 Task: Play online Dominion games in medium mode.
Action: Mouse moved to (272, 232)
Screenshot: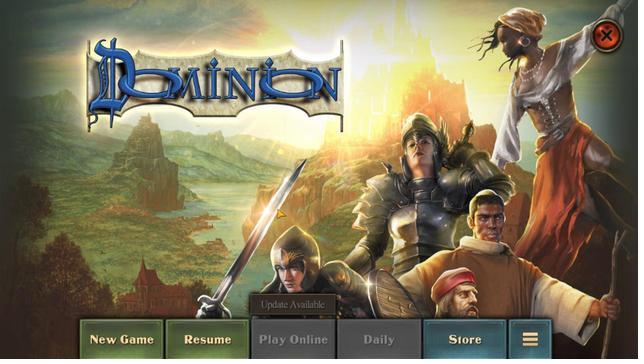 
Action: Mouse pressed left at (272, 232)
Screenshot: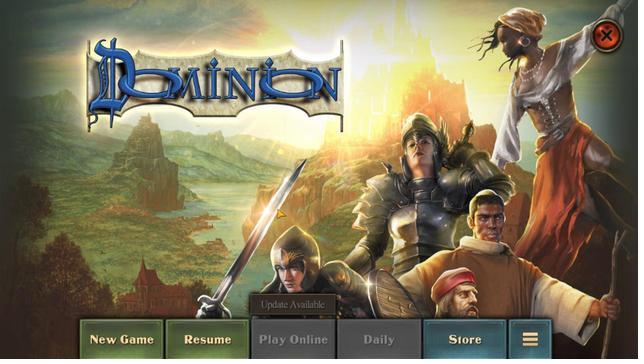 
Action: Mouse moved to (261, 165)
Screenshot: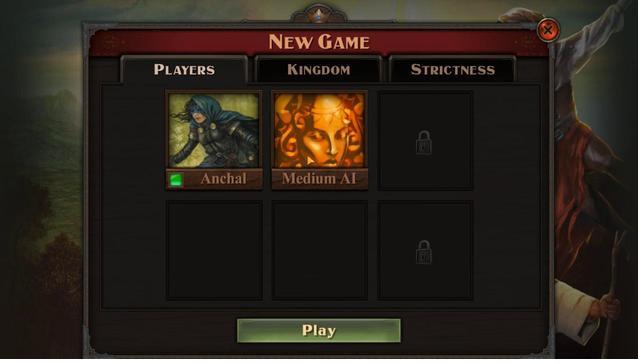 
Action: Mouse pressed left at (261, 165)
Screenshot: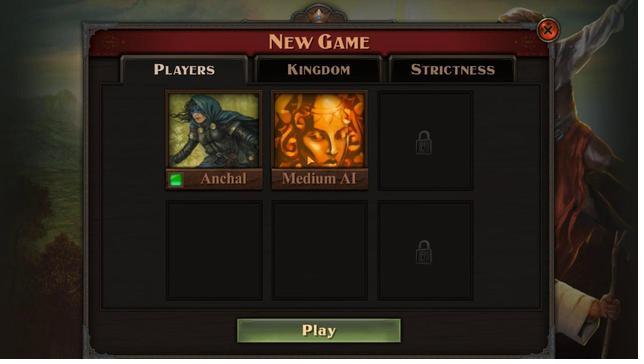 
Action: Mouse moved to (266, 199)
Screenshot: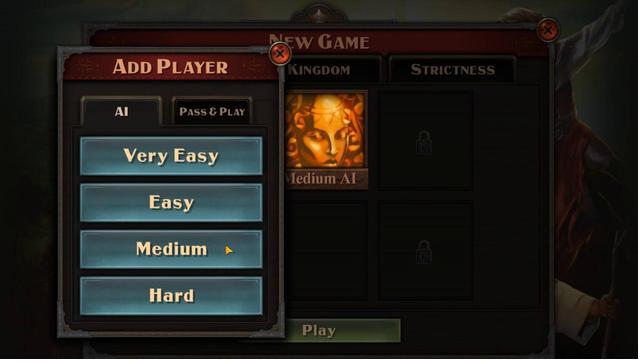 
Action: Mouse pressed left at (266, 199)
Screenshot: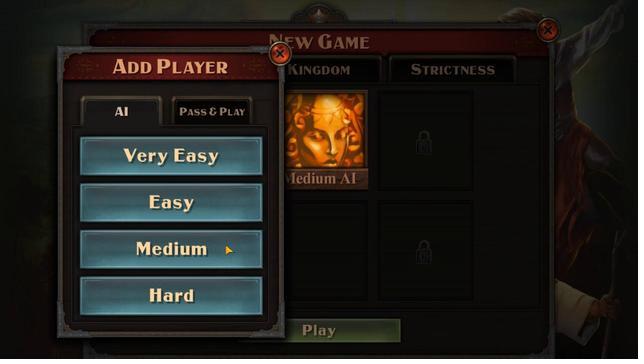 
Action: Mouse moved to (262, 228)
Screenshot: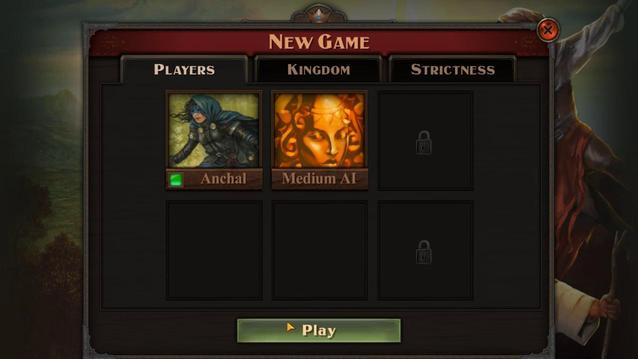 
Action: Mouse pressed left at (262, 228)
Screenshot: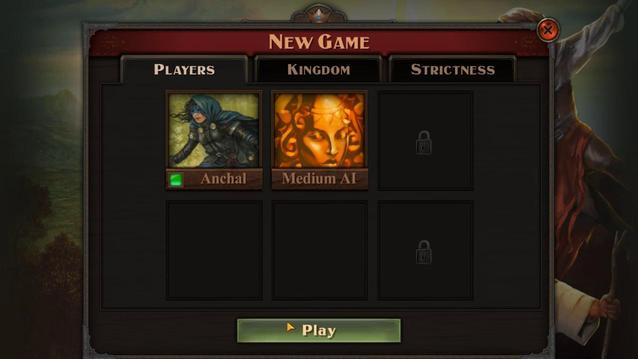 
Action: Mouse moved to (262, 220)
Screenshot: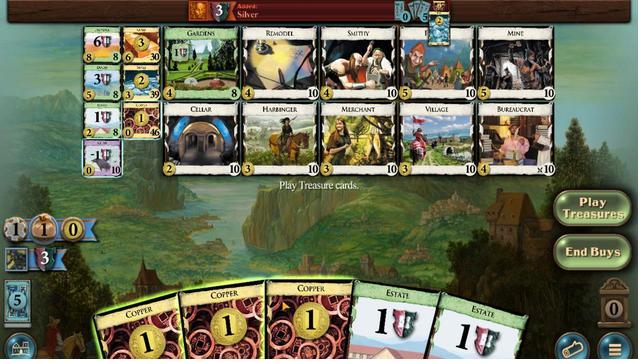 
Action: Mouse pressed left at (262, 220)
Screenshot: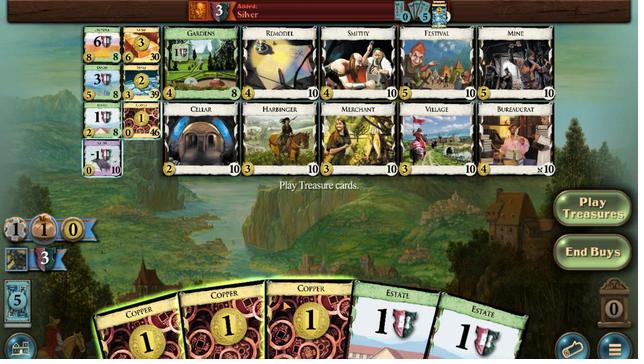 
Action: Mouse moved to (264, 228)
Screenshot: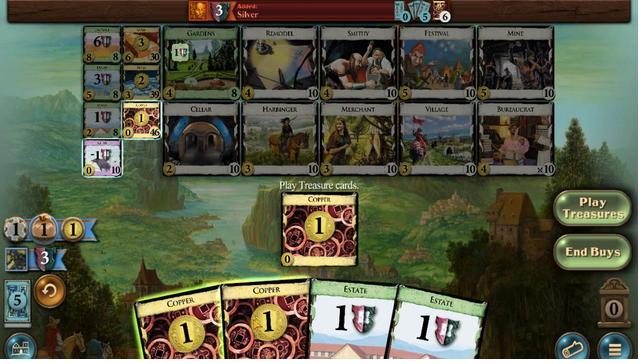 
Action: Mouse pressed left at (264, 228)
Screenshot: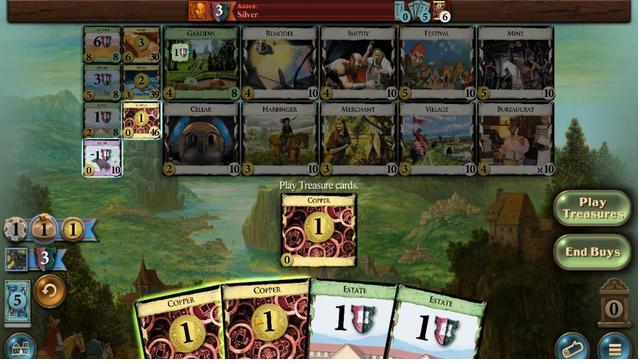 
Action: Mouse moved to (266, 223)
Screenshot: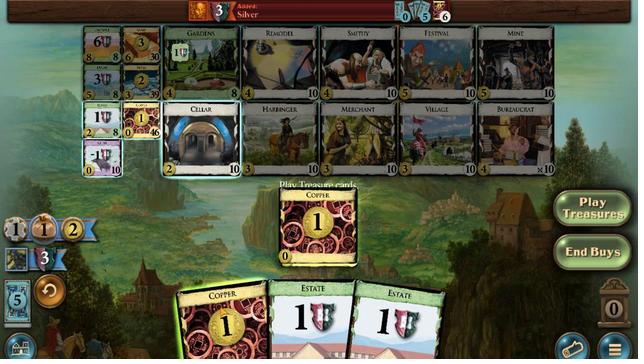 
Action: Mouse pressed left at (266, 223)
Screenshot: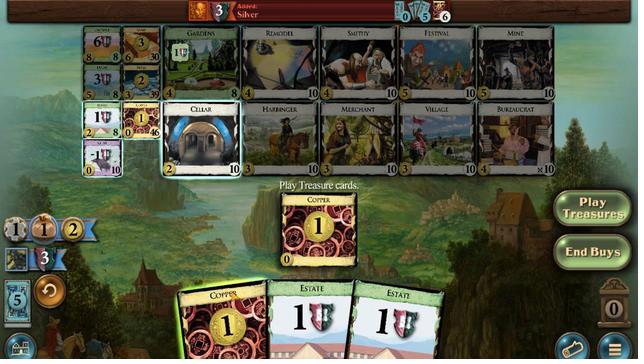 
Action: Mouse moved to (263, 152)
Screenshot: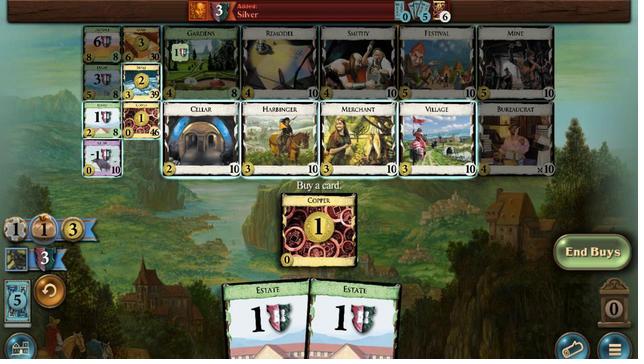 
Action: Mouse pressed left at (263, 152)
Screenshot: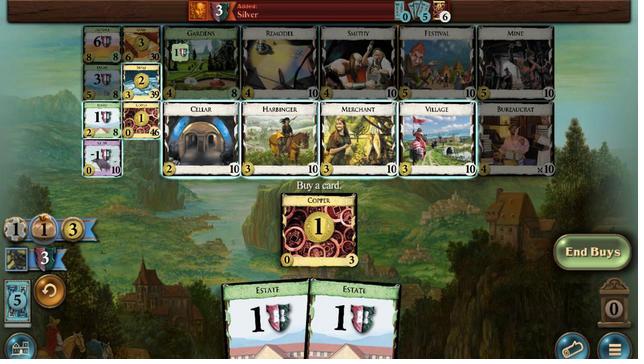 
Action: Mouse moved to (261, 230)
Screenshot: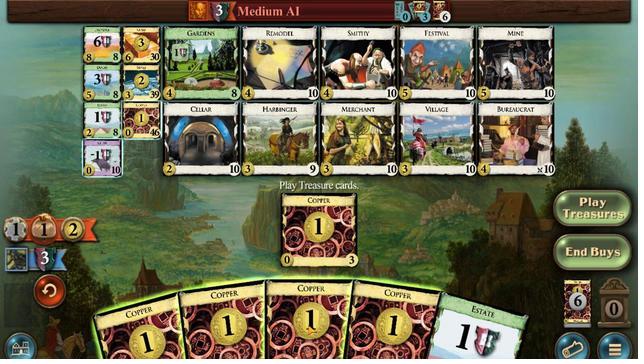 
Action: Mouse pressed left at (261, 230)
Screenshot: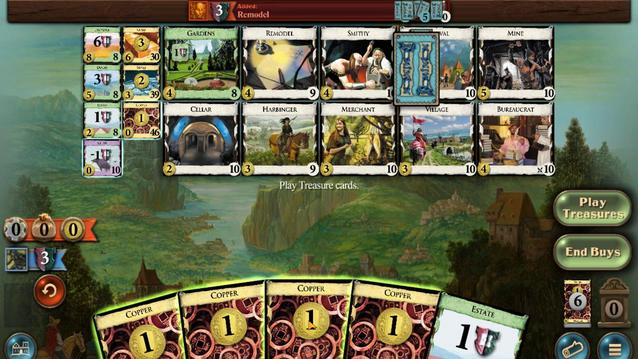 
Action: Mouse moved to (258, 236)
Screenshot: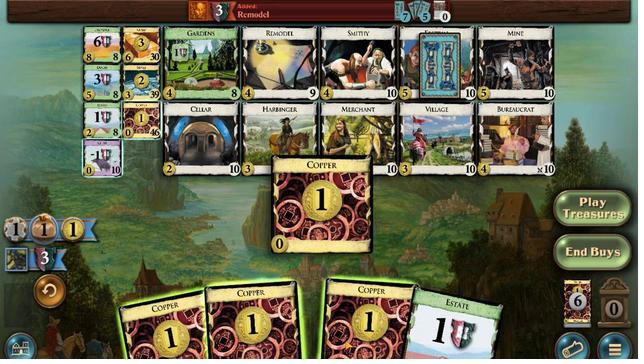
Action: Mouse pressed left at (258, 236)
Screenshot: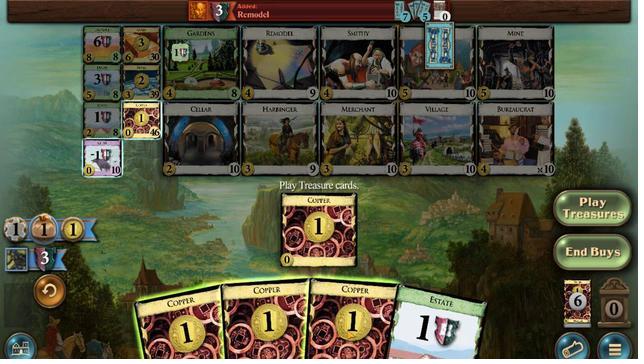 
Action: Mouse moved to (261, 230)
Screenshot: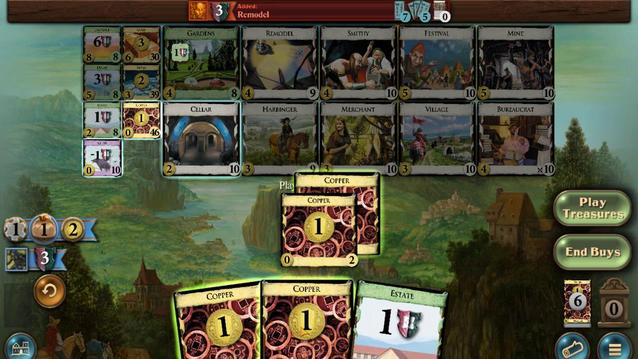 
Action: Mouse pressed left at (261, 230)
Screenshot: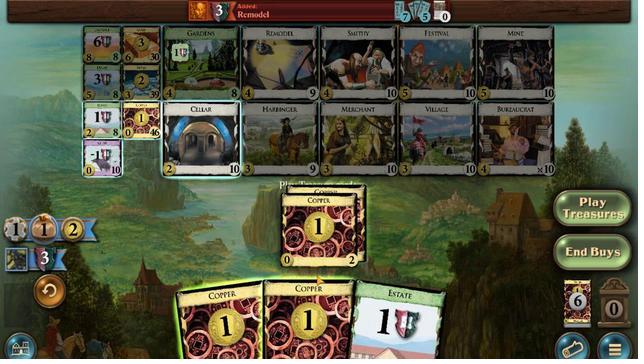 
Action: Mouse moved to (258, 152)
Screenshot: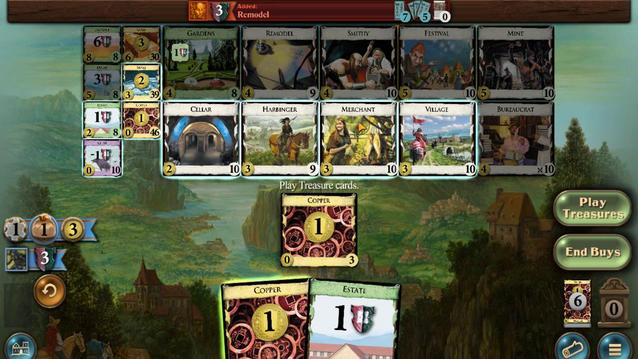 
Action: Mouse pressed left at (258, 152)
Screenshot: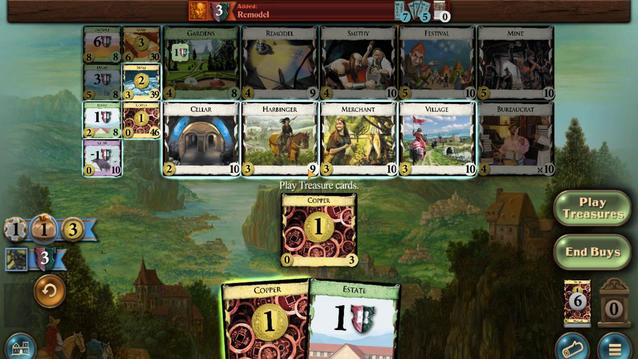 
Action: Mouse moved to (272, 238)
Screenshot: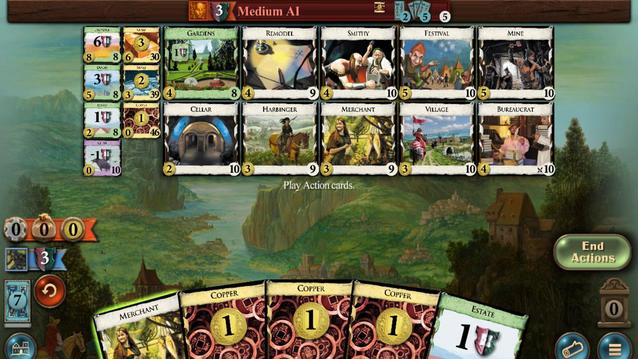 
Action: Mouse pressed left at (272, 238)
Screenshot: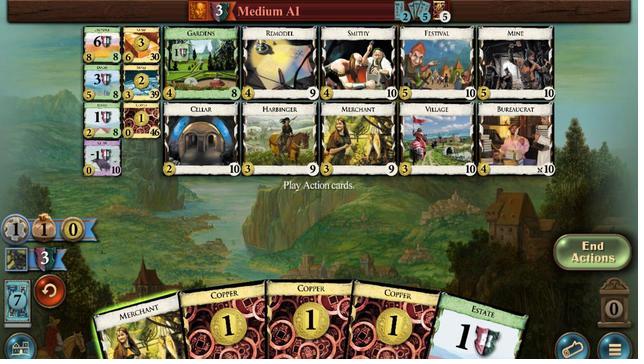 
Action: Mouse moved to (267, 234)
Screenshot: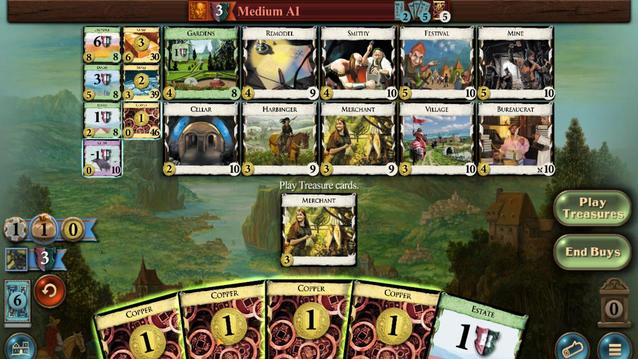 
Action: Mouse pressed left at (267, 234)
Screenshot: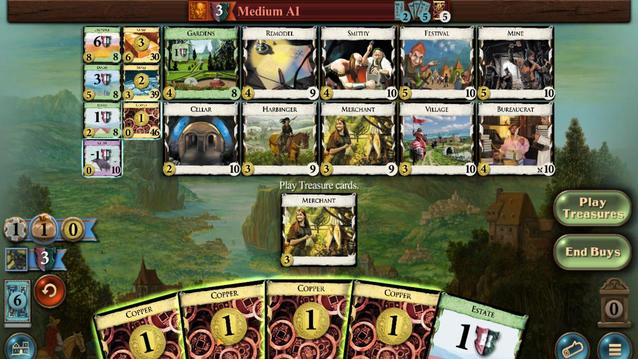 
Action: Mouse moved to (264, 226)
Screenshot: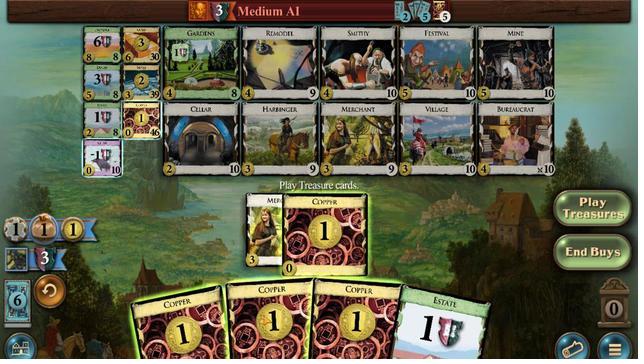 
Action: Mouse pressed left at (264, 226)
Screenshot: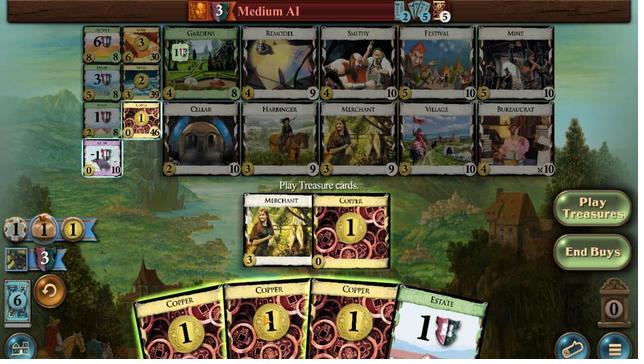 
Action: Mouse moved to (268, 234)
Screenshot: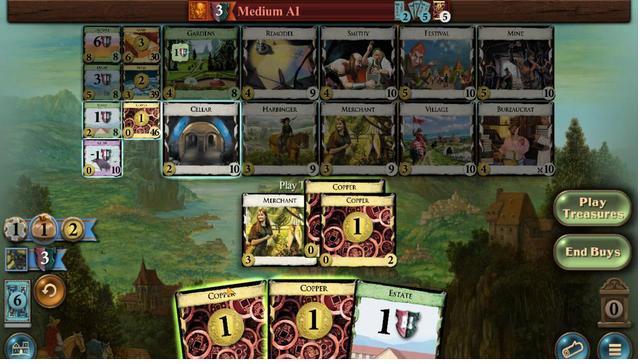 
Action: Mouse pressed left at (268, 234)
Screenshot: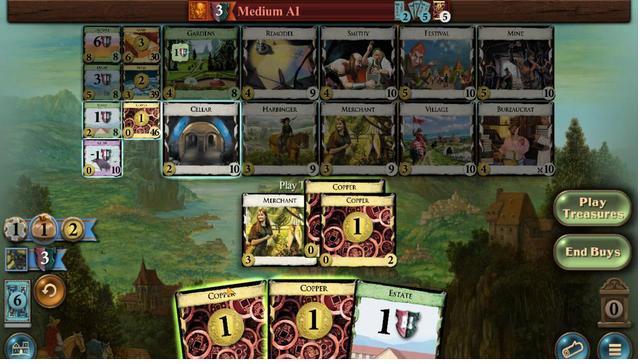 
Action: Mouse moved to (272, 135)
Screenshot: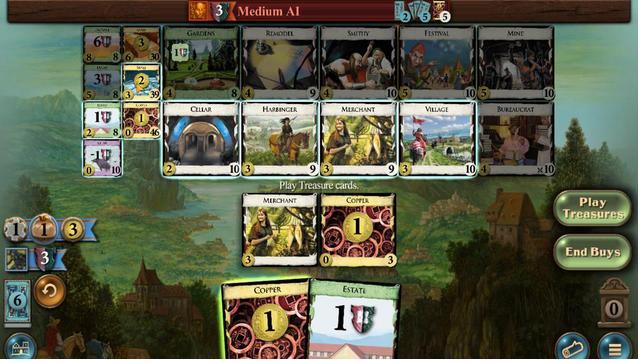 
Action: Mouse pressed left at (272, 135)
Screenshot: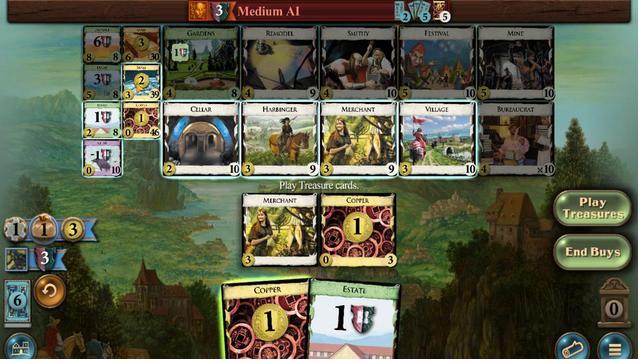 
Action: Mouse moved to (271, 139)
Screenshot: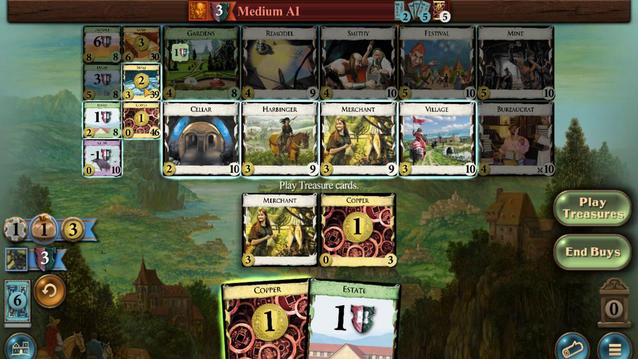 
Action: Mouse pressed left at (271, 139)
Screenshot: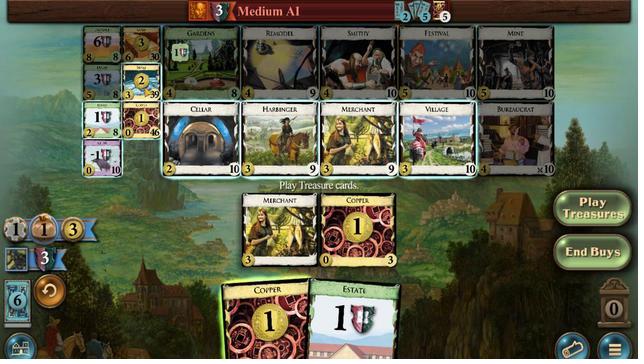
Action: Mouse moved to (273, 236)
Screenshot: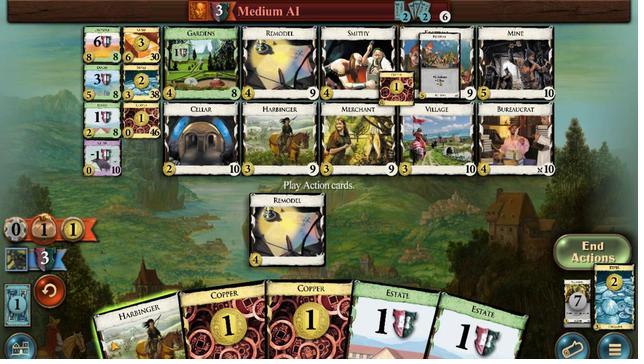 
Action: Mouse pressed left at (273, 236)
Screenshot: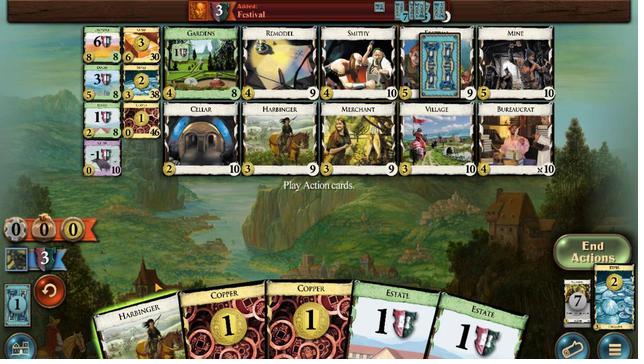 
Action: Mouse moved to (253, 139)
Screenshot: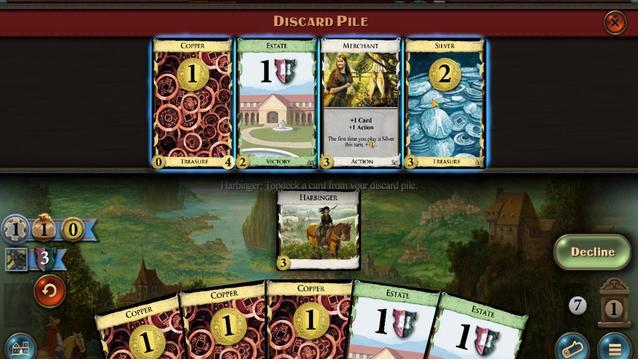 
Action: Mouse pressed left at (253, 139)
Screenshot: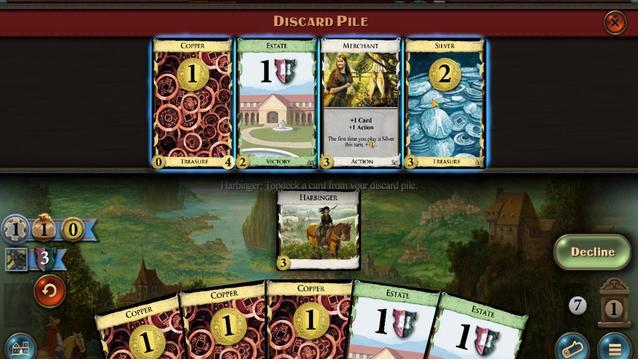 
Action: Mouse moved to (263, 238)
Screenshot: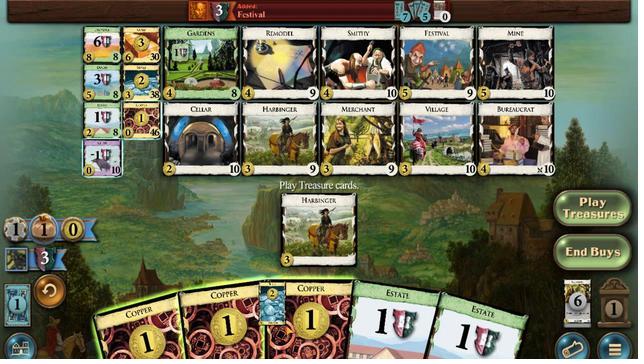 
Action: Mouse pressed left at (263, 238)
Screenshot: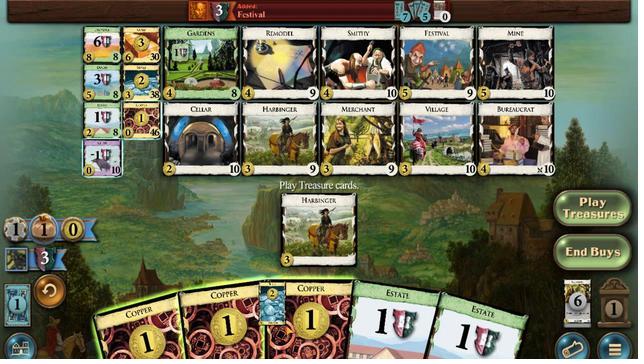 
Action: Mouse moved to (265, 231)
Screenshot: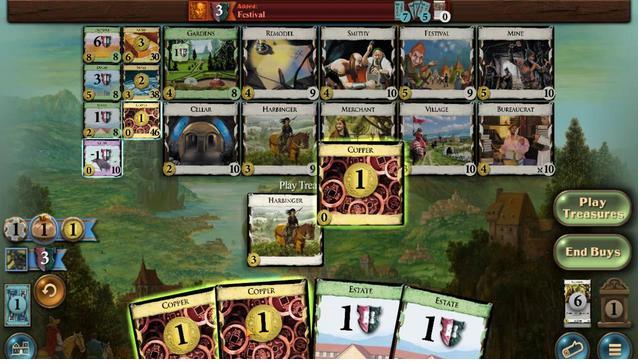 
Action: Mouse pressed left at (265, 231)
Screenshot: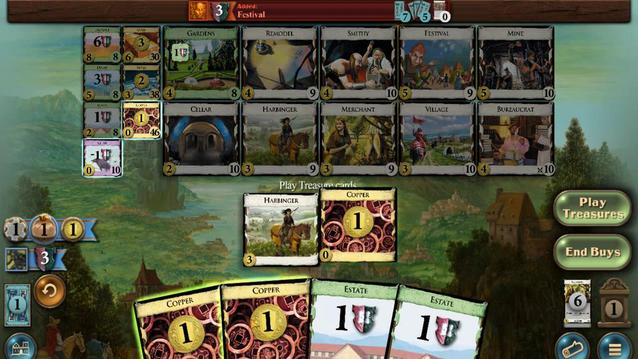 
Action: Mouse moved to (266, 236)
Screenshot: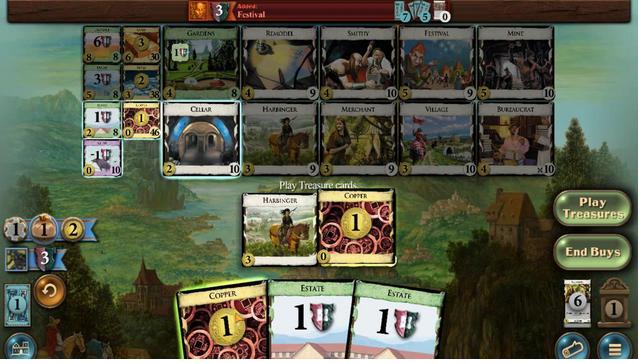 
Action: Mouse pressed left at (266, 236)
Screenshot: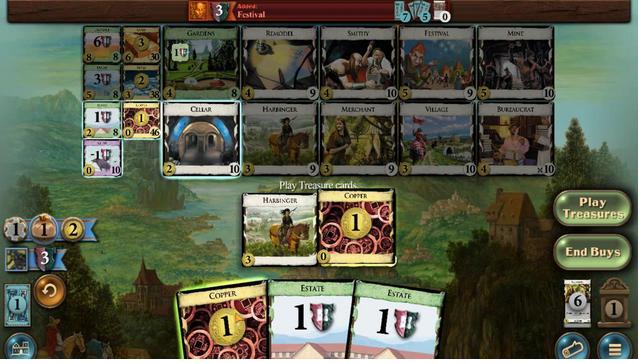 
Action: Mouse moved to (262, 156)
Screenshot: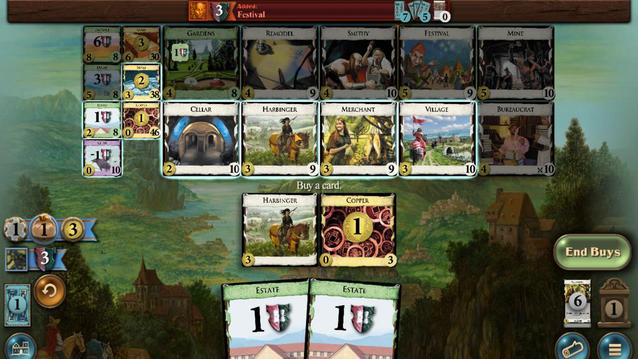 
Action: Mouse pressed left at (262, 156)
Screenshot: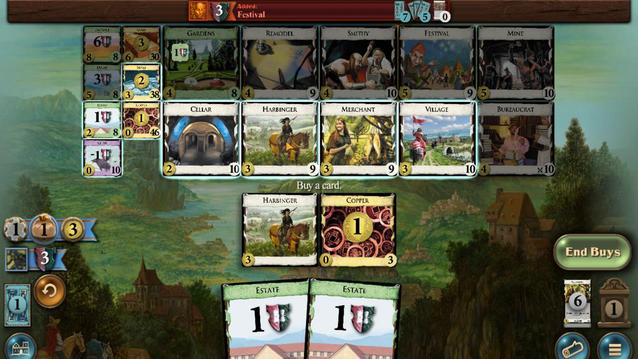 
Action: Mouse moved to (262, 230)
Screenshot: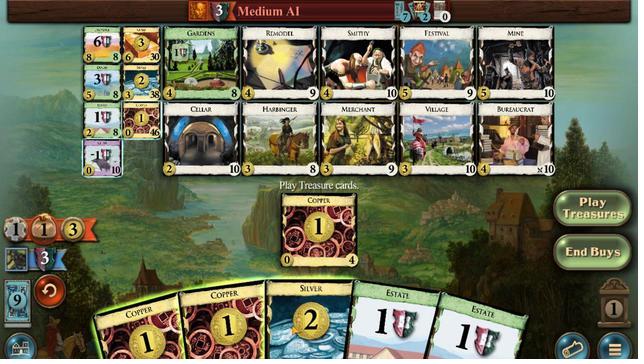 
Action: Mouse pressed left at (262, 230)
Screenshot: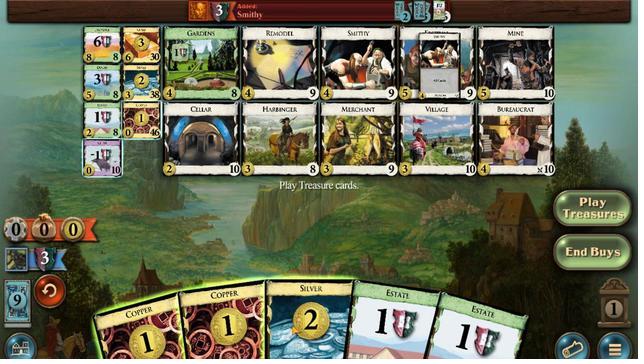 
Action: Mouse moved to (264, 233)
Screenshot: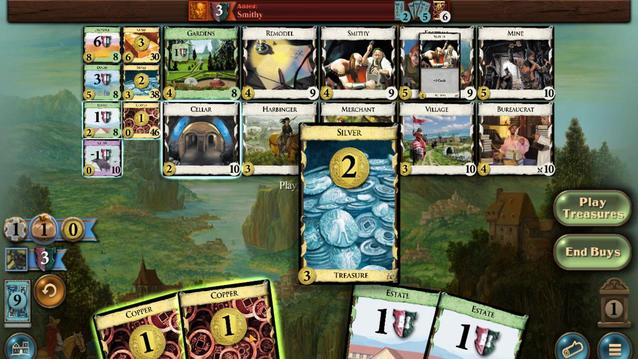 
Action: Mouse pressed left at (264, 233)
Screenshot: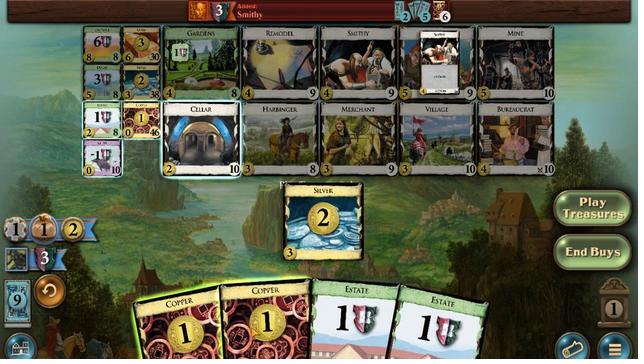 
Action: Mouse moved to (266, 230)
Screenshot: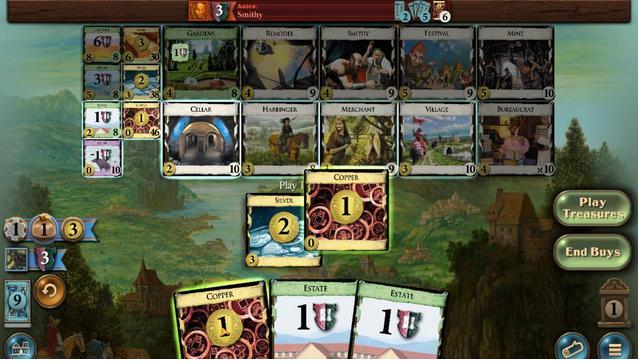 
Action: Mouse pressed left at (266, 230)
Screenshot: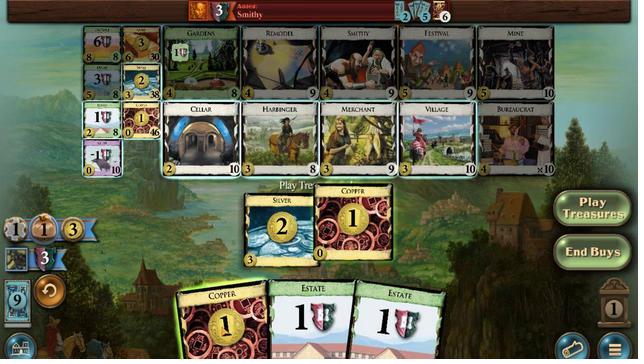 
Action: Mouse moved to (263, 128)
Screenshot: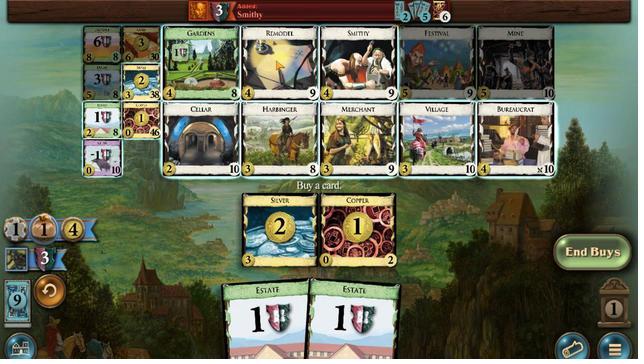 
Action: Mouse pressed left at (263, 128)
Screenshot: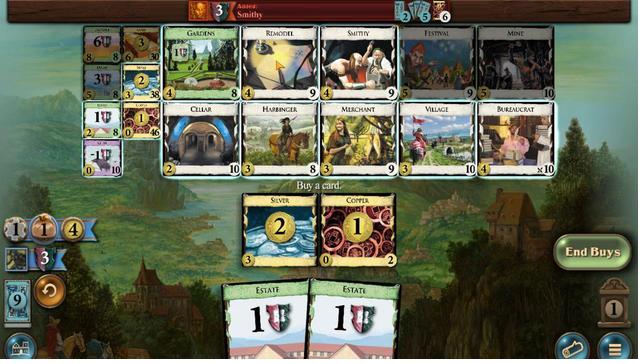 
Action: Mouse moved to (266, 237)
Screenshot: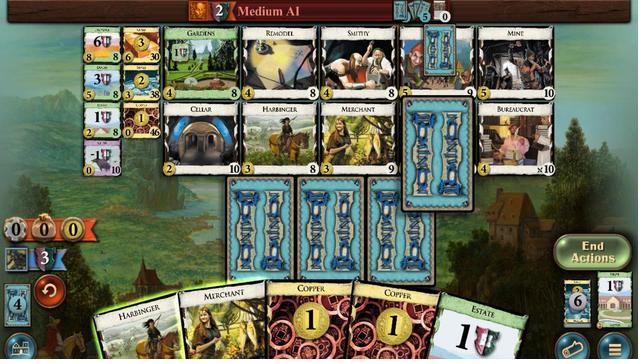 
Action: Mouse pressed left at (266, 237)
Screenshot: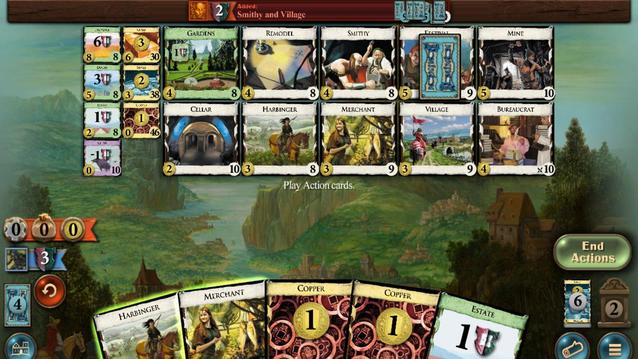 
Action: Mouse moved to (269, 234)
Screenshot: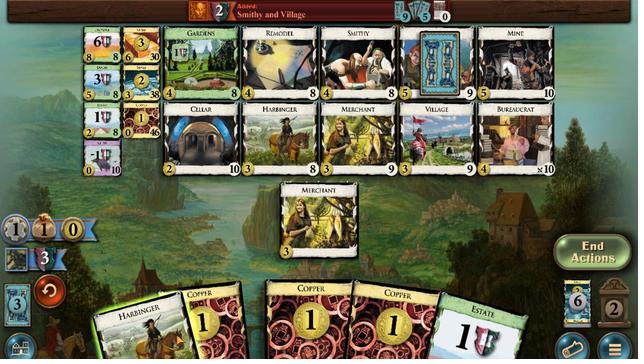 
Action: Mouse pressed left at (269, 234)
Screenshot: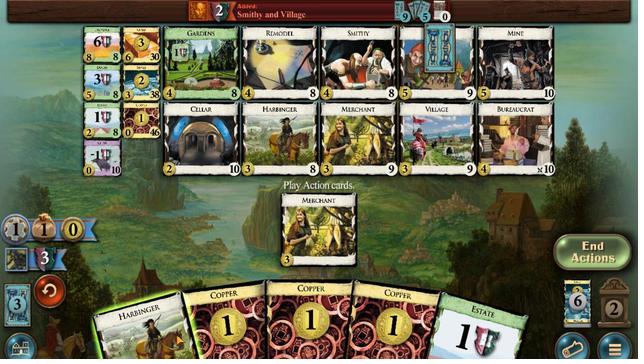 
Action: Mouse moved to (253, 139)
Screenshot: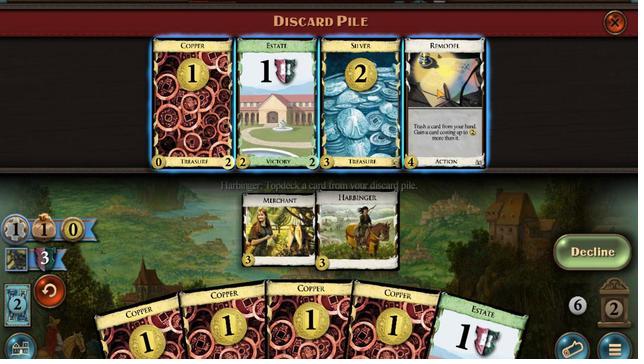 
Action: Mouse pressed left at (253, 139)
Screenshot: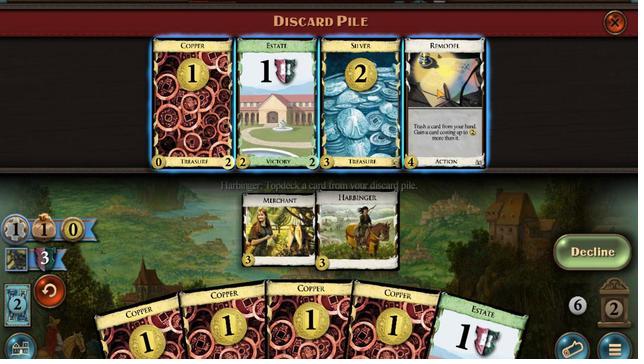 
Action: Mouse moved to (260, 238)
Screenshot: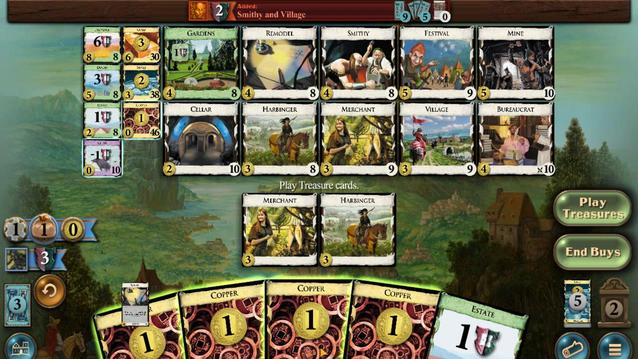 
Action: Mouse pressed left at (260, 238)
Screenshot: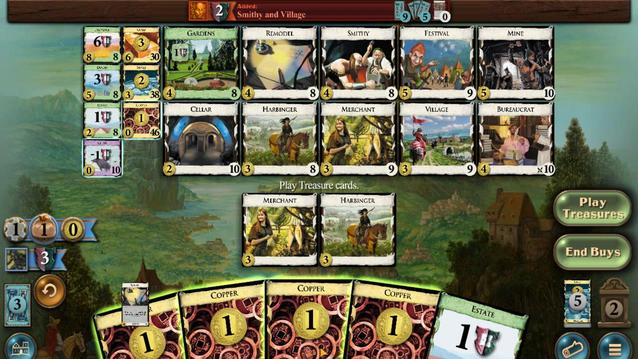 
Action: Mouse moved to (258, 230)
Screenshot: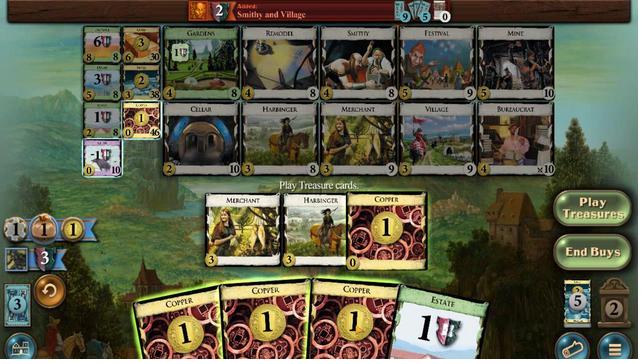 
Action: Mouse pressed left at (258, 230)
Screenshot: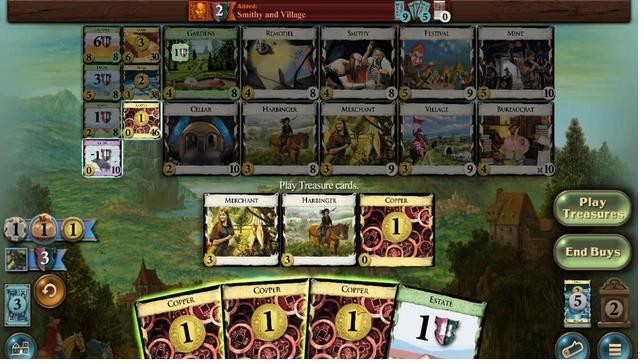 
Action: Mouse moved to (261, 230)
Screenshot: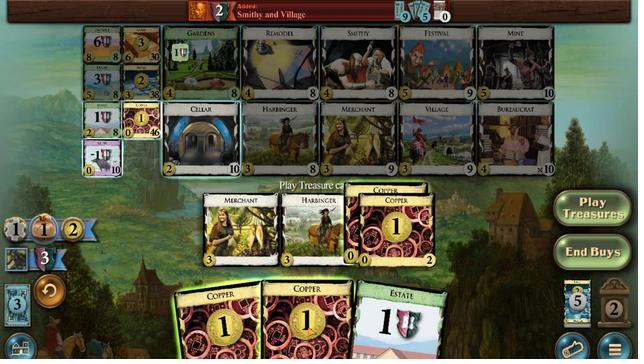 
Action: Mouse pressed left at (261, 230)
Screenshot: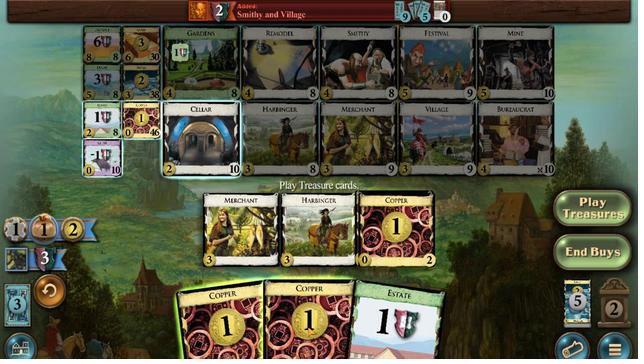 
Action: Mouse moved to (264, 230)
Screenshot: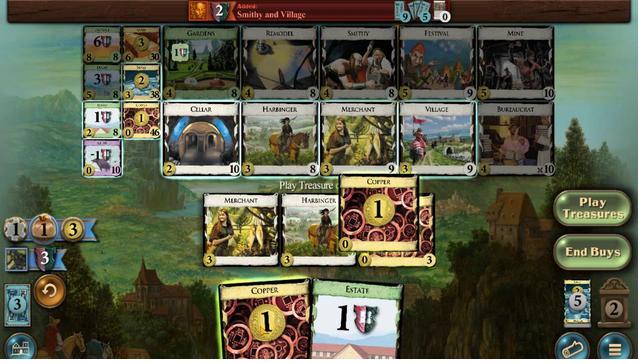 
Action: Mouse pressed left at (264, 230)
Screenshot: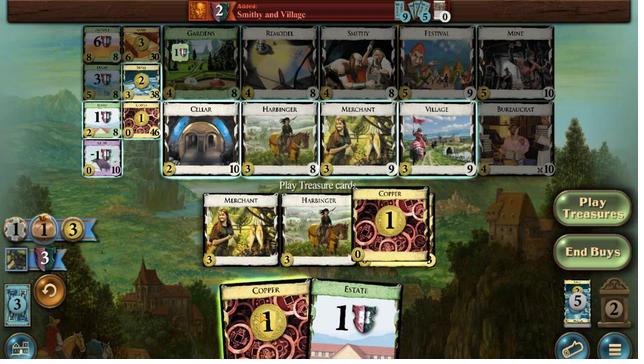 
Action: Mouse moved to (258, 124)
Screenshot: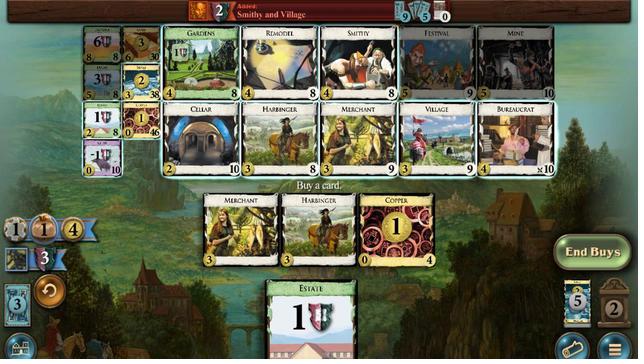 
Action: Mouse pressed left at (258, 124)
Screenshot: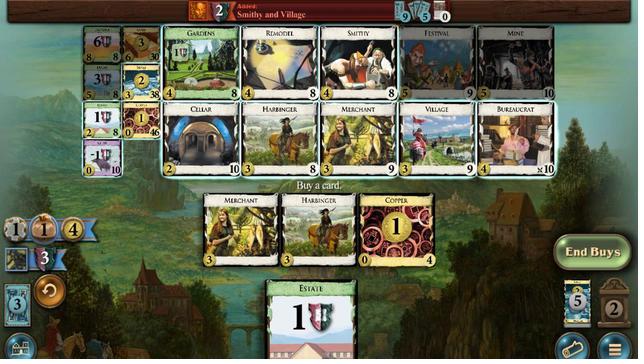 
Action: Mouse moved to (273, 235)
Screenshot: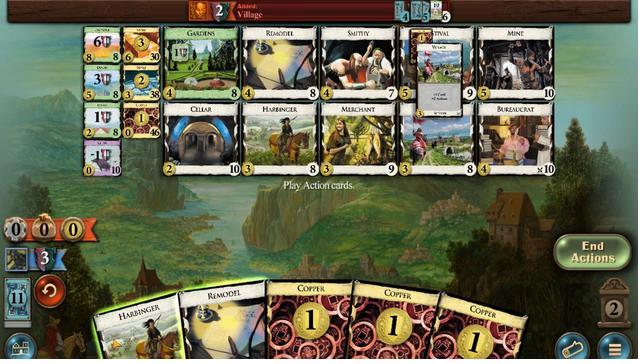 
Action: Mouse pressed left at (273, 235)
Screenshot: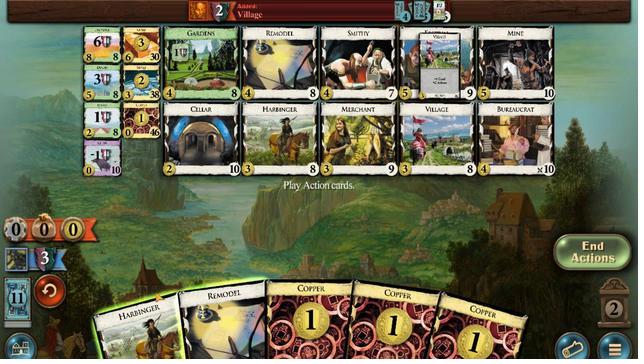 
Action: Mouse moved to (267, 236)
Screenshot: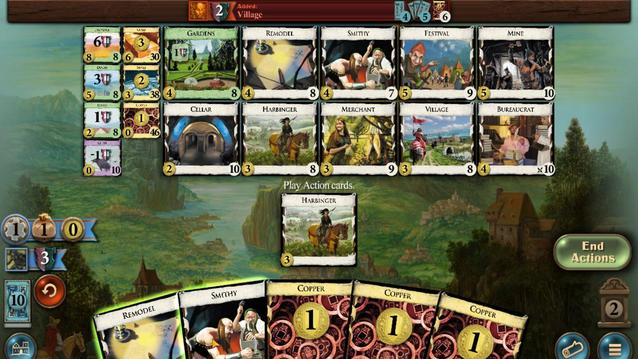 
Action: Mouse pressed left at (267, 236)
Screenshot: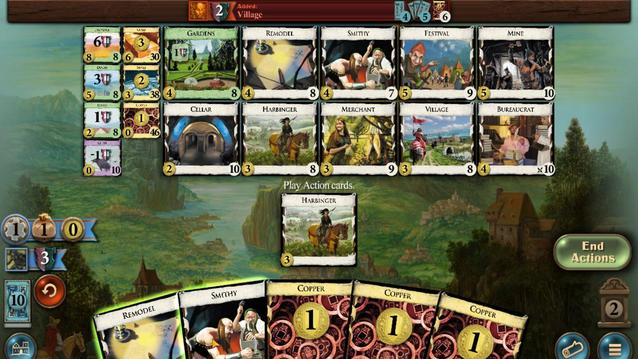 
Action: Mouse moved to (257, 236)
Screenshot: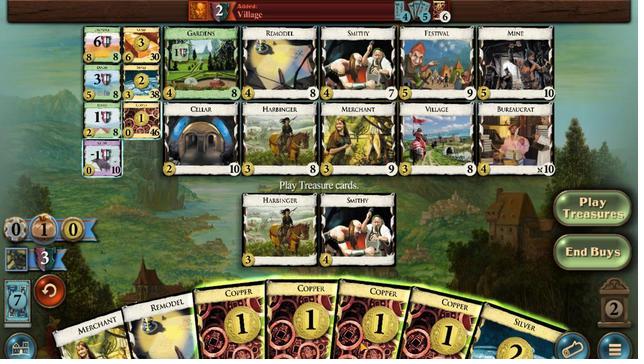 
Action: Mouse pressed left at (257, 236)
Screenshot: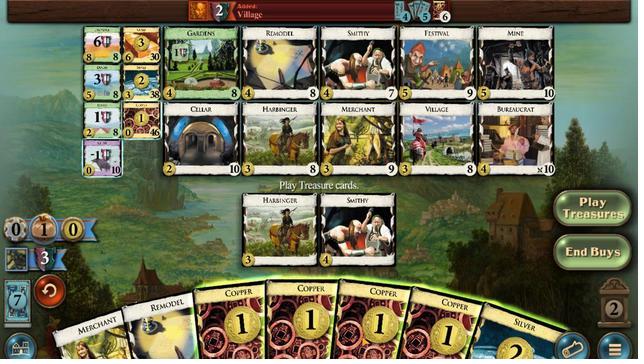 
Action: Mouse moved to (255, 233)
Screenshot: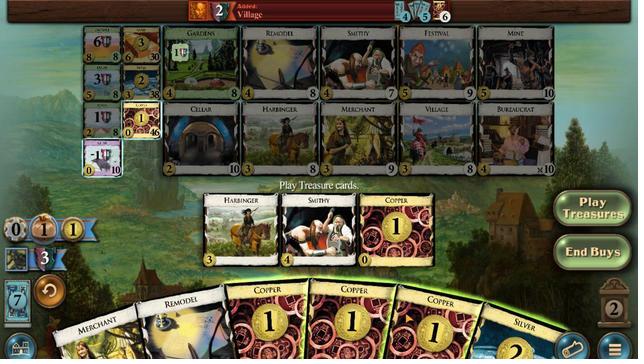 
Action: Mouse pressed left at (255, 233)
Screenshot: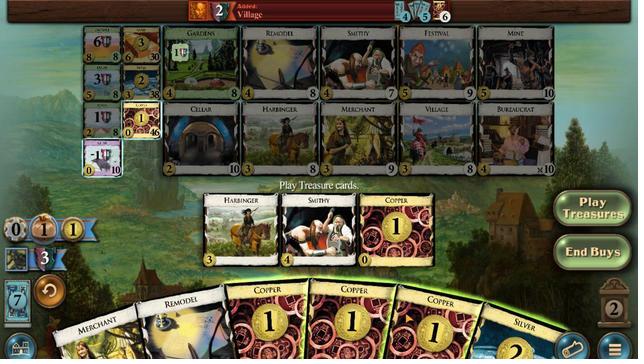 
Action: Mouse moved to (256, 237)
Screenshot: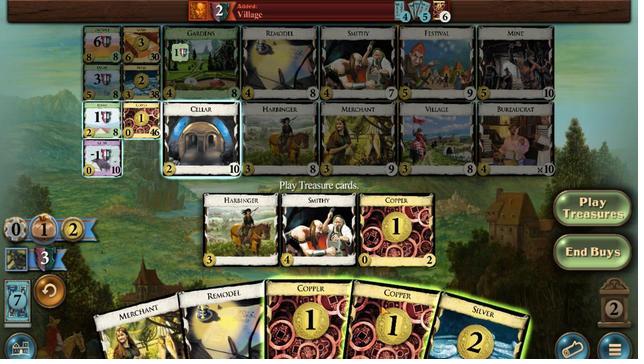 
Action: Mouse pressed left at (256, 237)
Screenshot: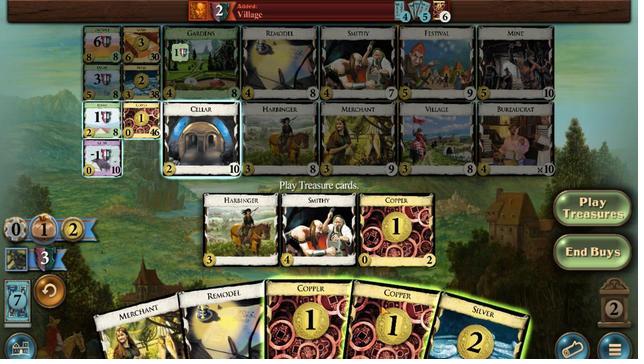
Action: Mouse moved to (259, 235)
Screenshot: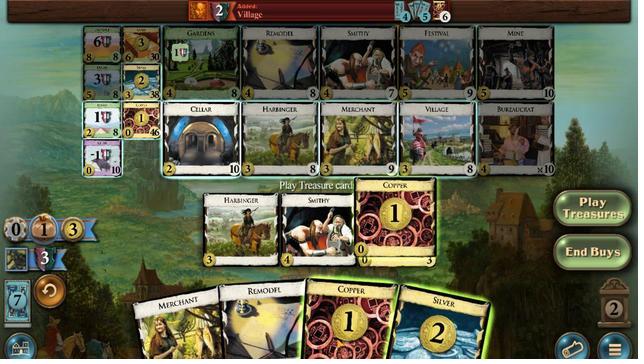 
Action: Mouse pressed left at (259, 235)
Screenshot: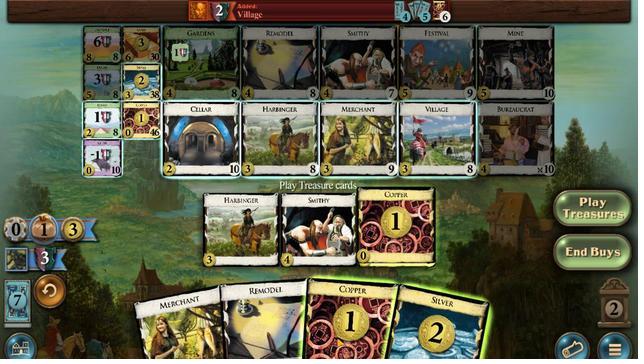 
Action: Mouse moved to (256, 225)
Screenshot: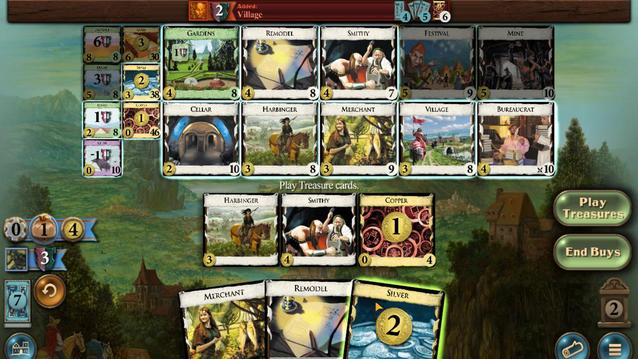 
Action: Mouse pressed left at (256, 225)
Screenshot: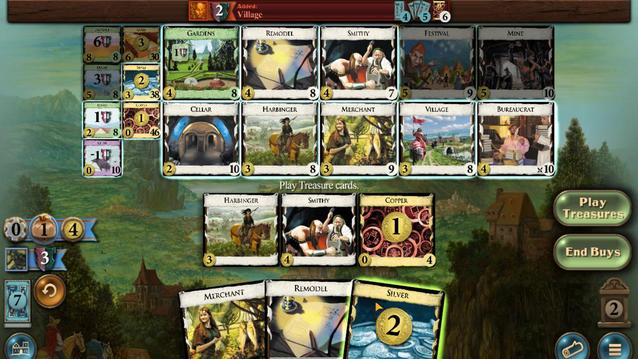 
Action: Mouse moved to (271, 120)
Screenshot: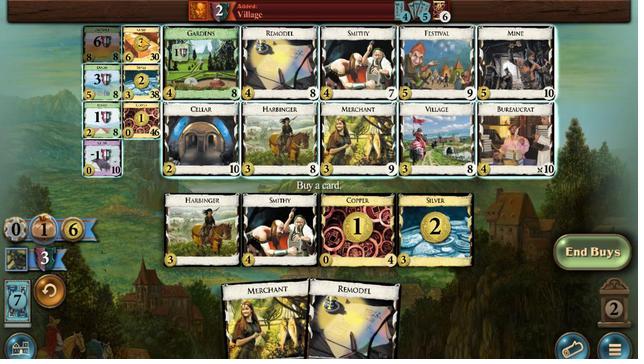 
Action: Mouse pressed left at (271, 120)
Screenshot: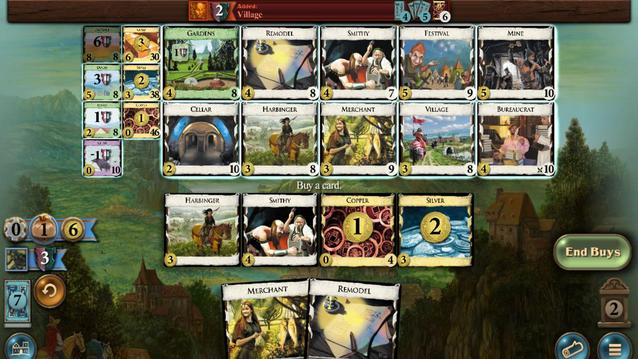 
Action: Mouse moved to (271, 233)
Screenshot: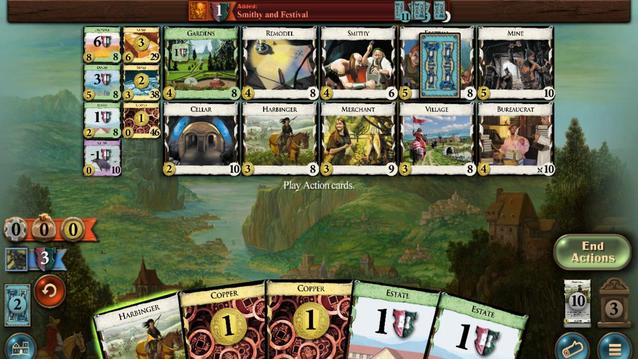 
Action: Mouse pressed left at (271, 233)
Screenshot: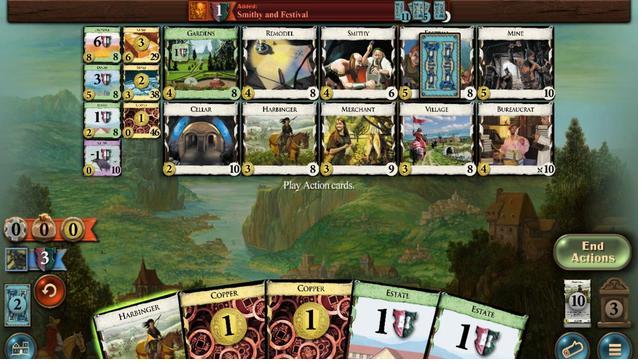 
Action: Mouse moved to (245, 137)
Screenshot: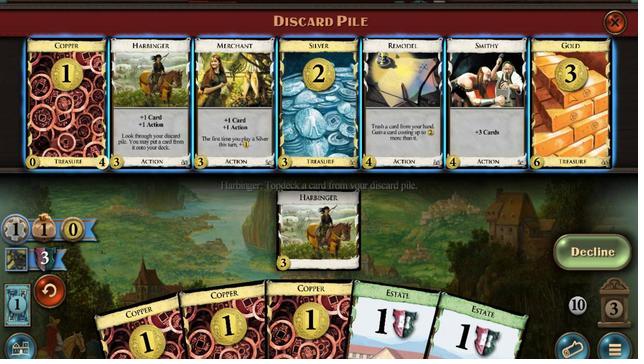 
Action: Mouse pressed left at (245, 137)
Screenshot: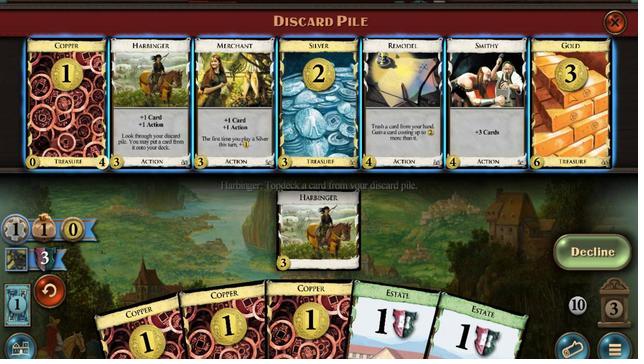 
Action: Mouse moved to (244, 133)
Screenshot: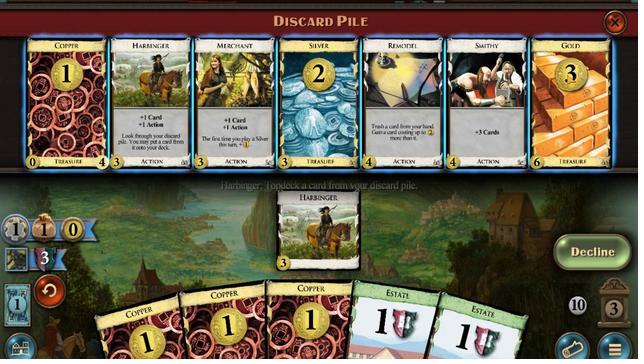 
Action: Mouse pressed left at (244, 133)
Screenshot: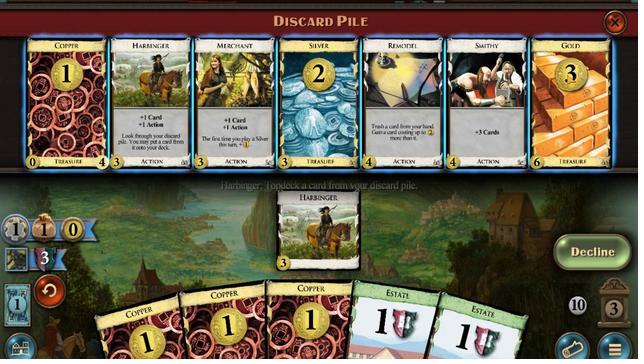 
Action: Mouse moved to (261, 242)
Screenshot: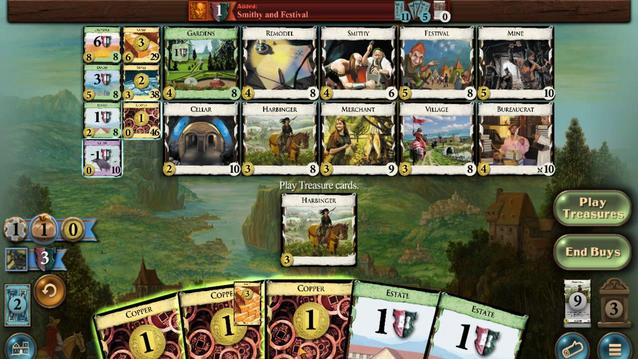 
Action: Mouse pressed left at (261, 242)
Screenshot: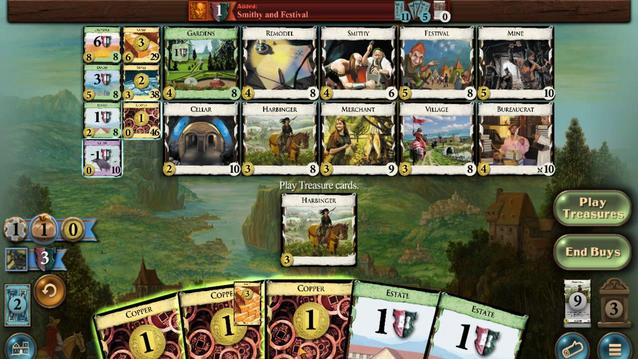 
Action: Mouse moved to (265, 231)
Screenshot: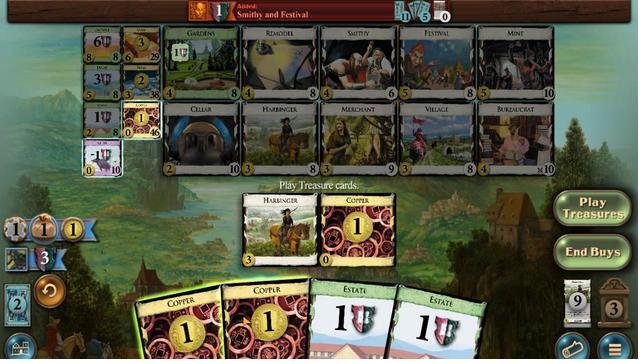 
Action: Mouse pressed left at (265, 231)
Screenshot: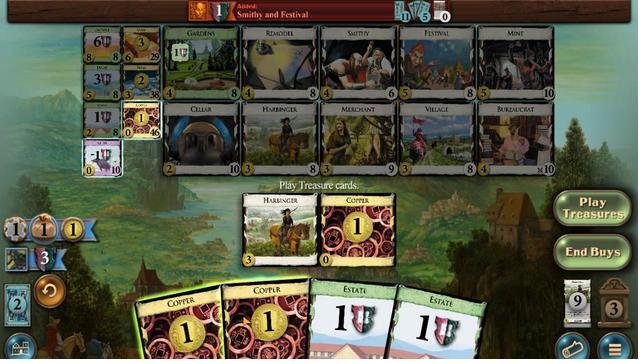 
Action: Mouse moved to (269, 230)
Screenshot: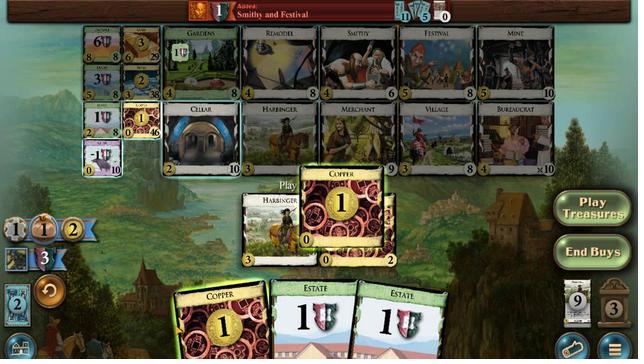 
Action: Mouse pressed left at (269, 230)
Screenshot: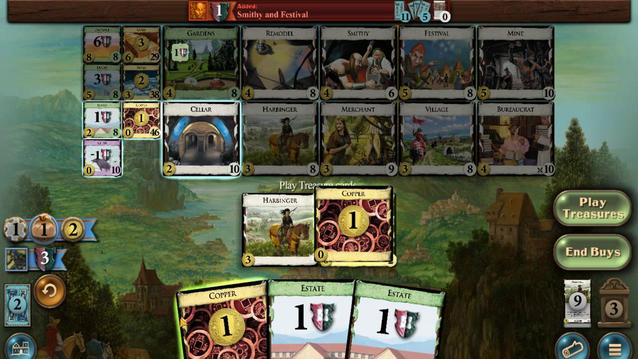 
Action: Mouse moved to (268, 226)
Screenshot: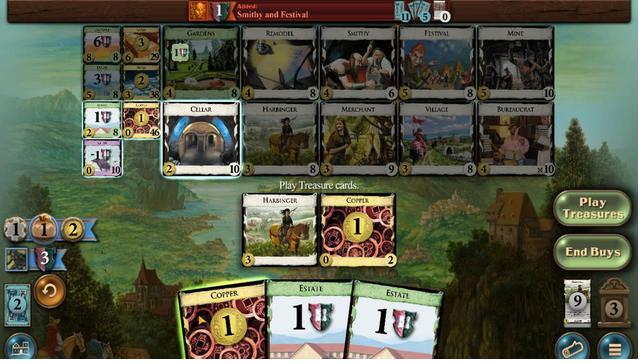 
Action: Mouse pressed left at (268, 226)
Screenshot: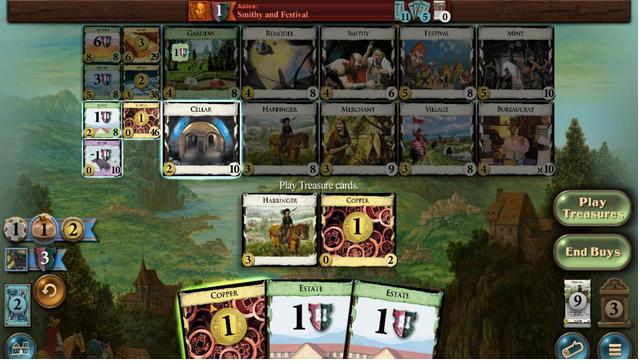 
Action: Mouse moved to (258, 156)
Screenshot: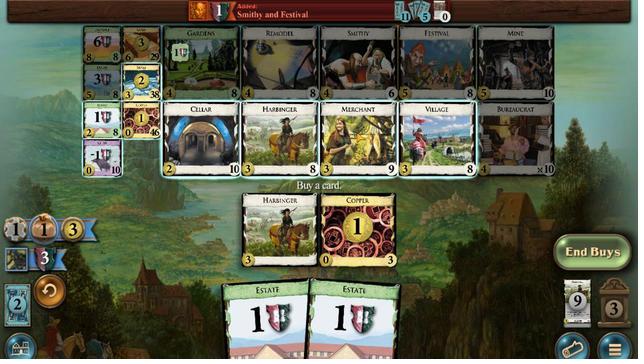 
Action: Mouse pressed left at (258, 156)
Screenshot: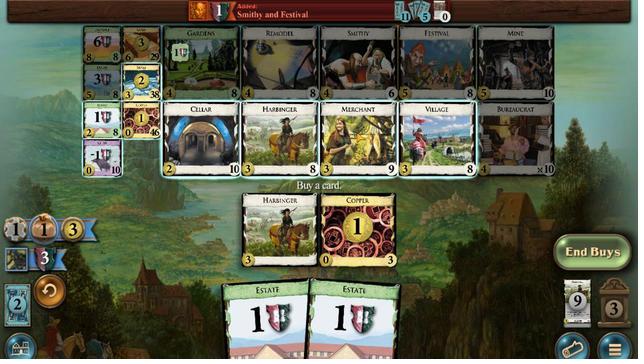 
Action: Mouse moved to (271, 233)
Screenshot: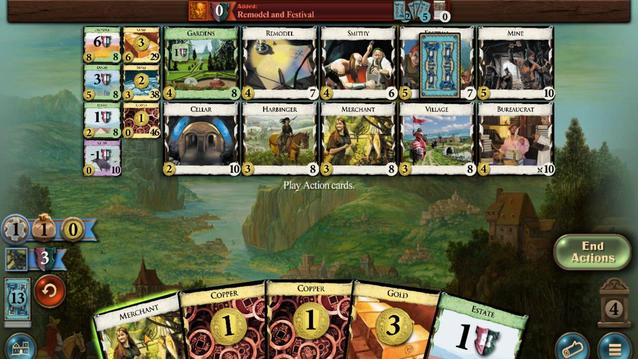 
Action: Mouse pressed left at (271, 233)
Screenshot: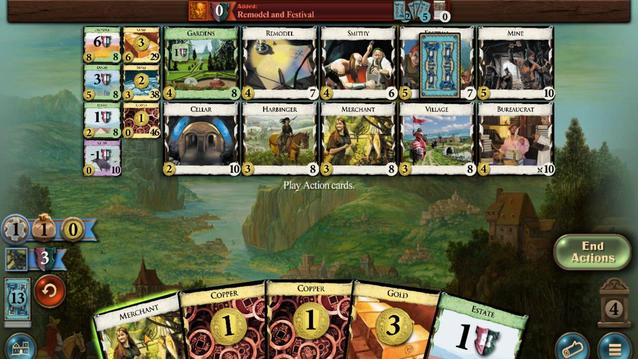 
Action: Mouse moved to (257, 234)
Screenshot: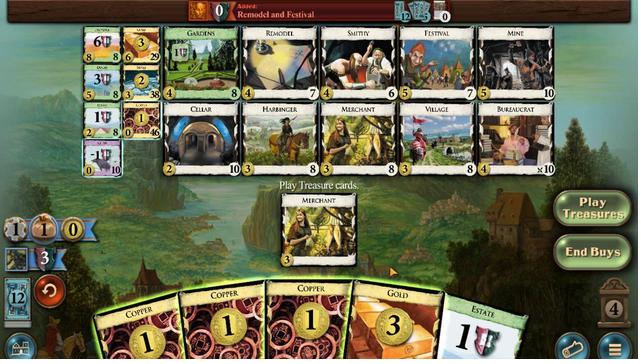 
Action: Mouse pressed left at (257, 234)
Screenshot: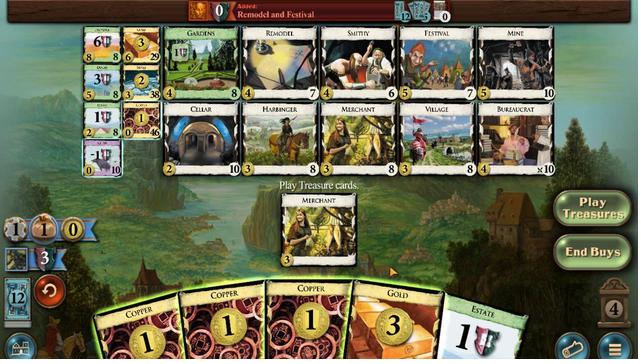 
Action: Mouse moved to (258, 232)
Screenshot: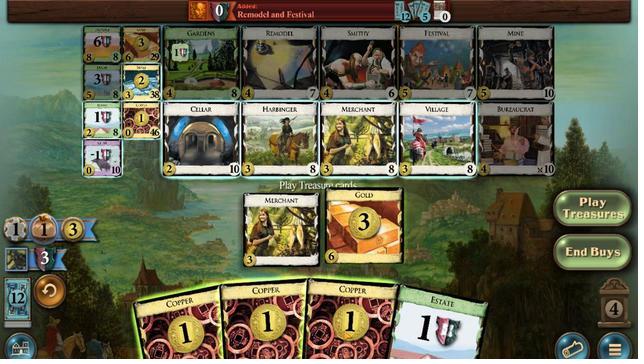
Action: Mouse pressed left at (258, 232)
Screenshot: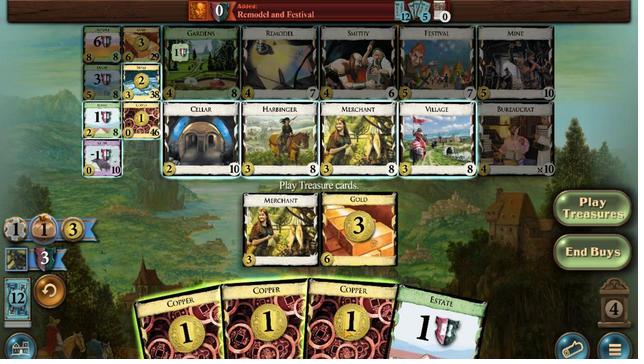 
Action: Mouse moved to (264, 231)
Screenshot: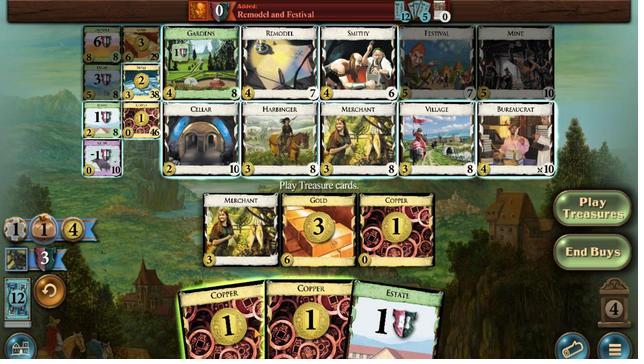 
Action: Mouse pressed left at (264, 231)
Screenshot: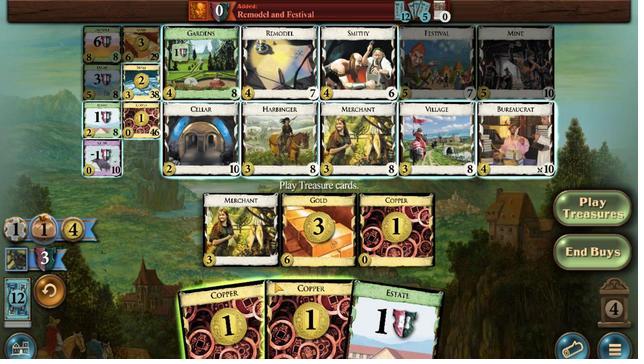 
Action: Mouse moved to (253, 126)
Screenshot: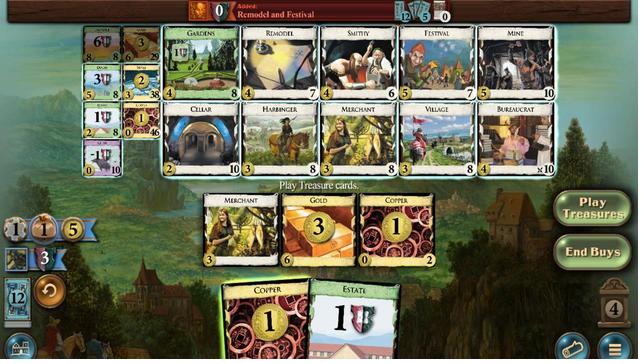 
Action: Mouse pressed left at (253, 126)
Screenshot: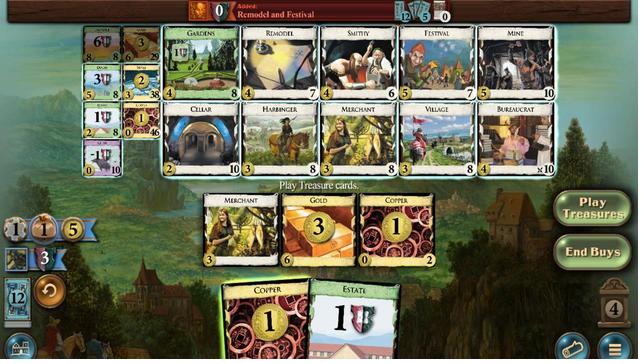 
Action: Mouse moved to (258, 232)
Screenshot: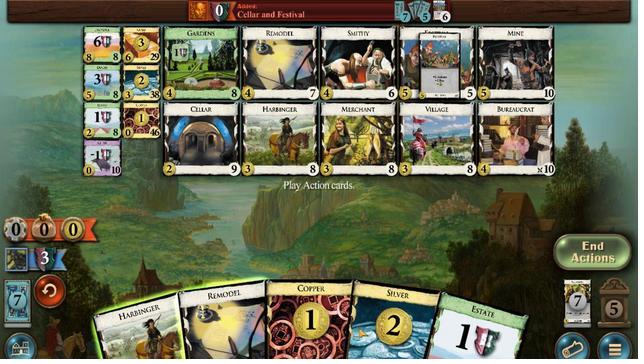 
Action: Mouse pressed left at (258, 232)
Screenshot: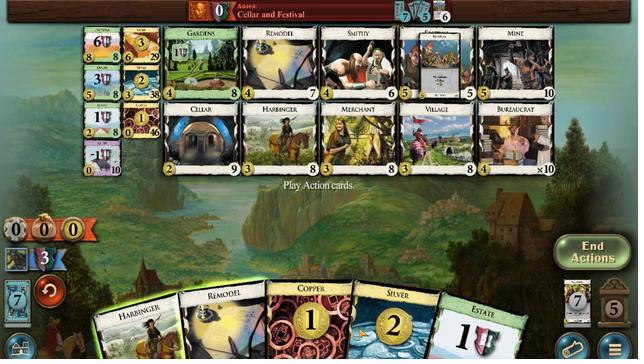 
Action: Mouse moved to (272, 235)
Screenshot: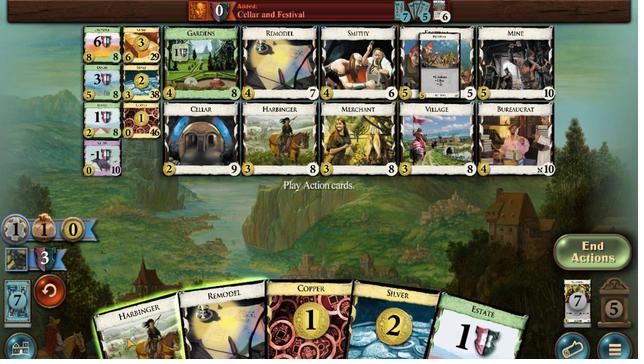
Action: Mouse pressed left at (272, 235)
Screenshot: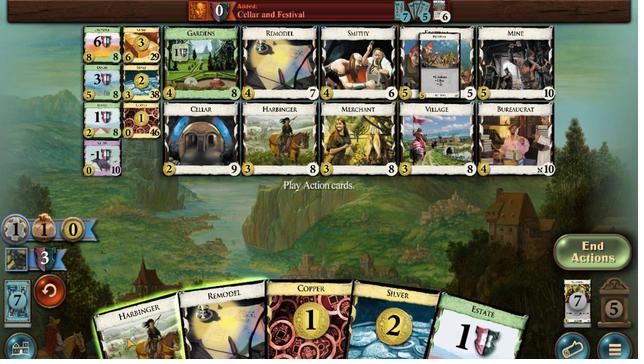 
Action: Mouse moved to (250, 130)
Screenshot: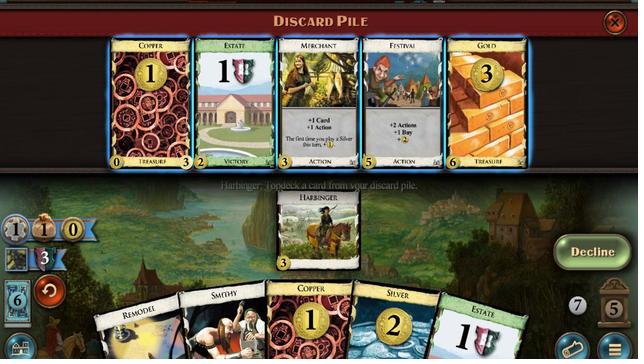 
Action: Mouse pressed left at (250, 130)
Screenshot: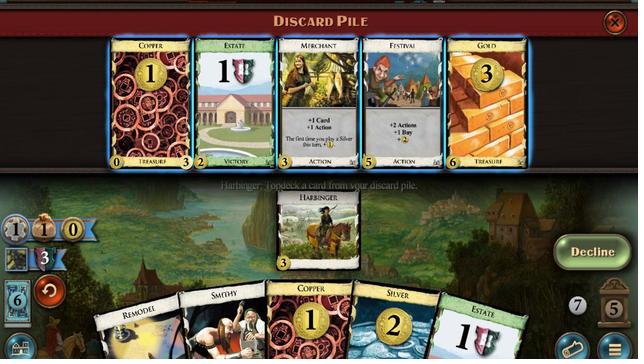 
Action: Mouse moved to (267, 234)
Screenshot: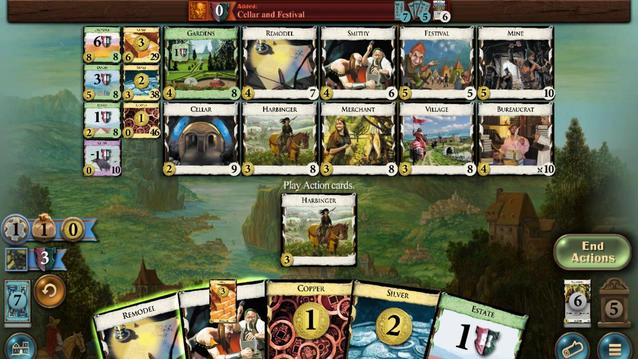 
Action: Mouse pressed left at (267, 234)
Screenshot: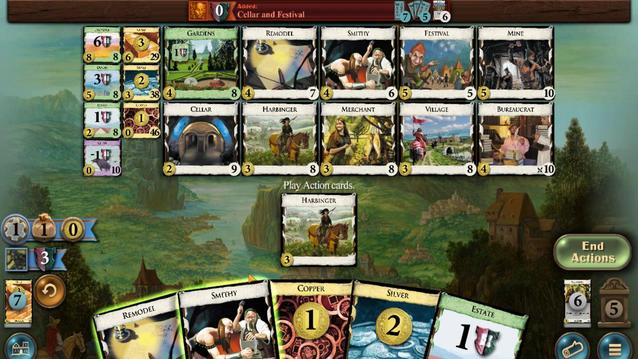
Action: Mouse moved to (254, 235)
Screenshot: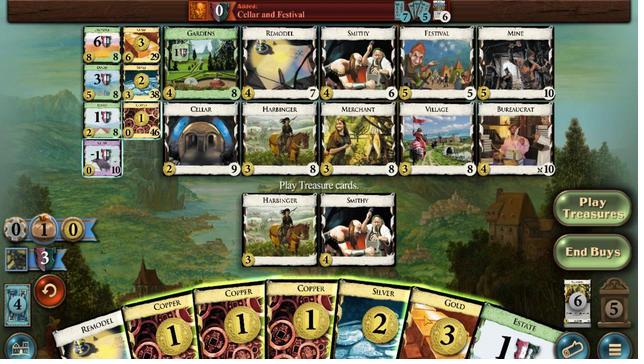 
Action: Mouse pressed left at (254, 235)
Screenshot: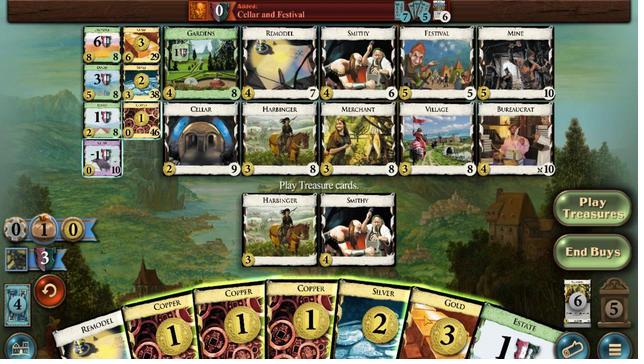 
Action: Mouse moved to (254, 237)
Screenshot: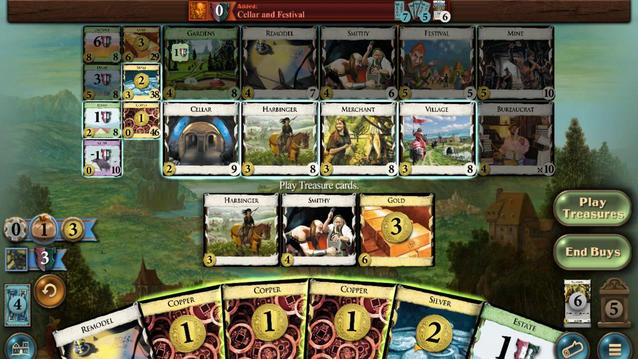 
Action: Mouse pressed left at (254, 237)
Screenshot: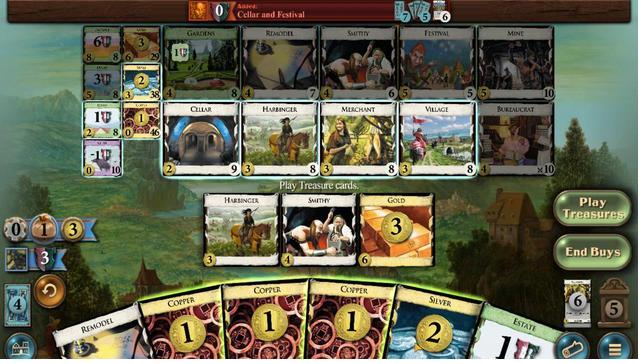 
Action: Mouse moved to (255, 235)
Screenshot: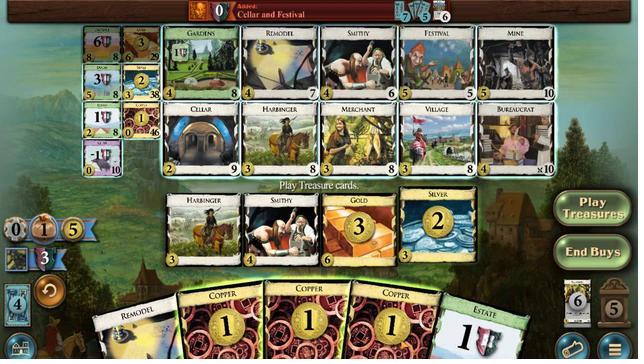 
Action: Mouse pressed left at (255, 235)
Screenshot: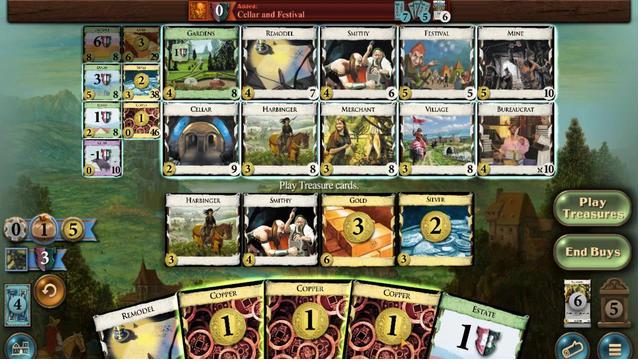
Action: Mouse moved to (257, 235)
Screenshot: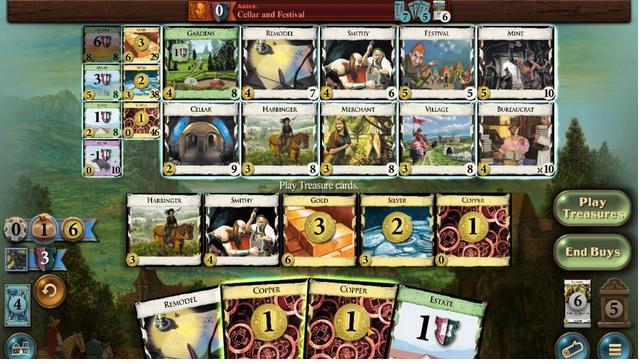 
Action: Mouse pressed left at (257, 235)
Screenshot: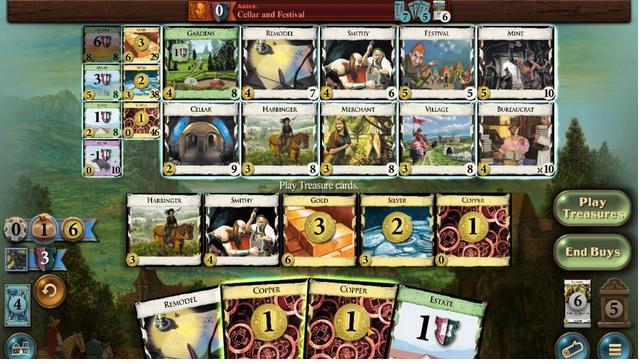 
Action: Mouse moved to (260, 232)
Screenshot: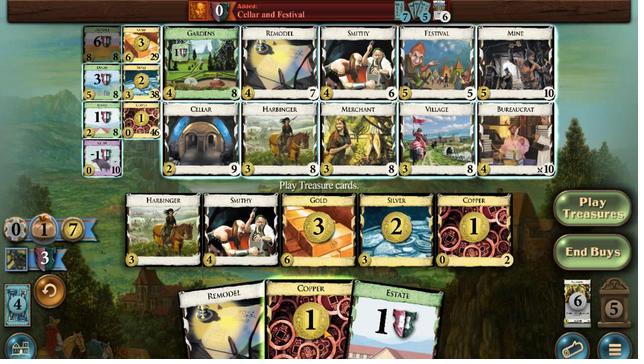 
Action: Mouse pressed left at (260, 232)
Screenshot: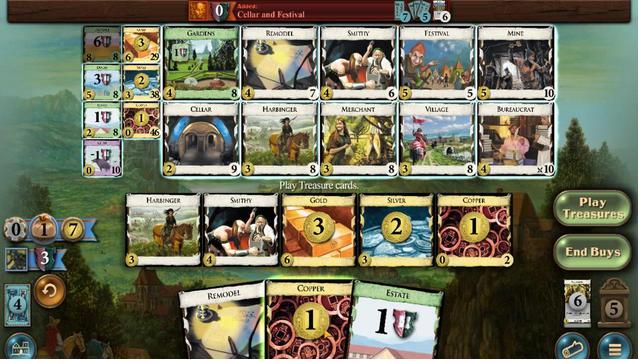 
Action: Mouse moved to (274, 122)
Screenshot: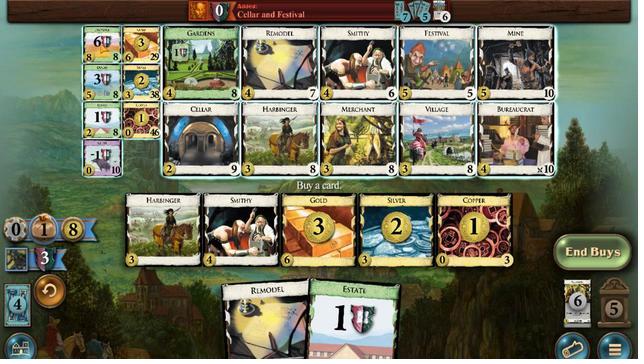 
Action: Mouse pressed left at (274, 122)
Screenshot: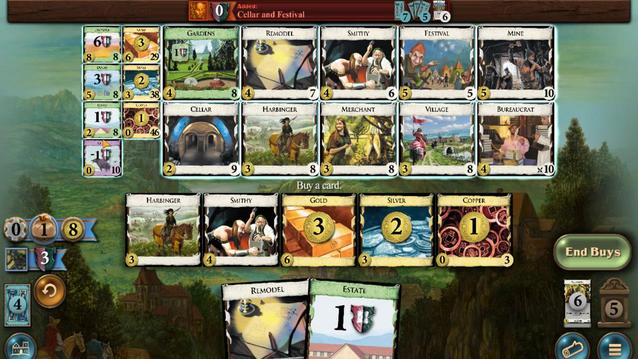 
Action: Mouse moved to (267, 237)
Screenshot: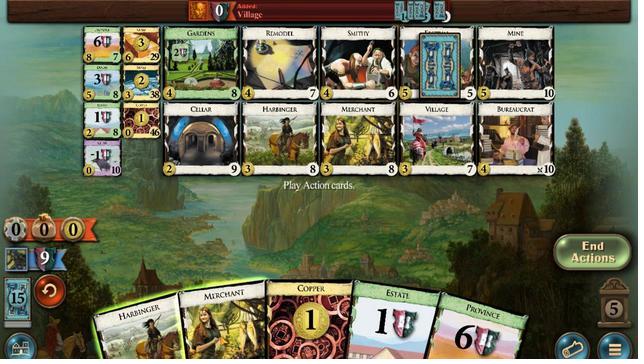 
Action: Mouse pressed left at (267, 237)
Screenshot: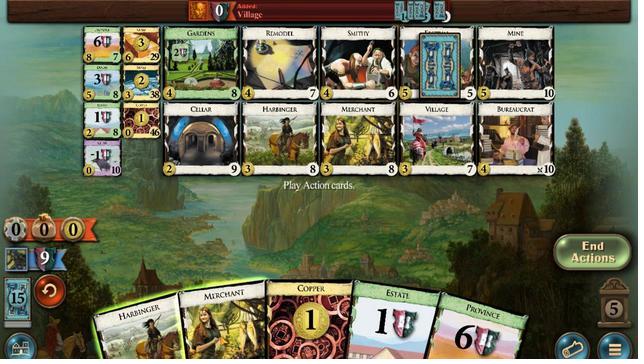 
Action: Mouse moved to (266, 237)
Screenshot: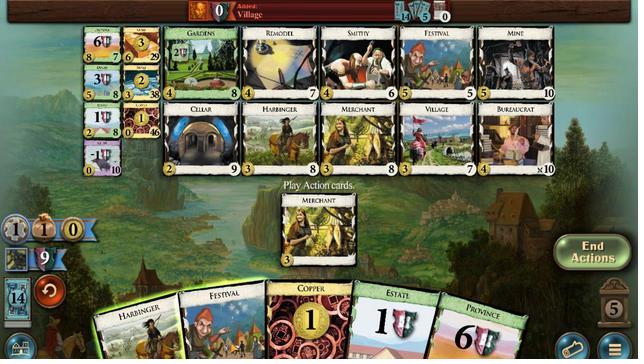 
Action: Mouse pressed left at (266, 237)
Screenshot: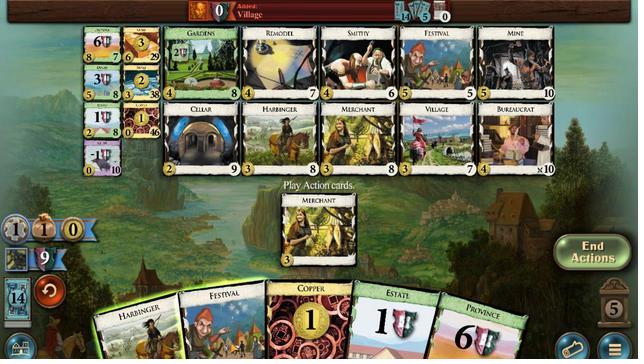 
Action: Mouse moved to (271, 229)
Screenshot: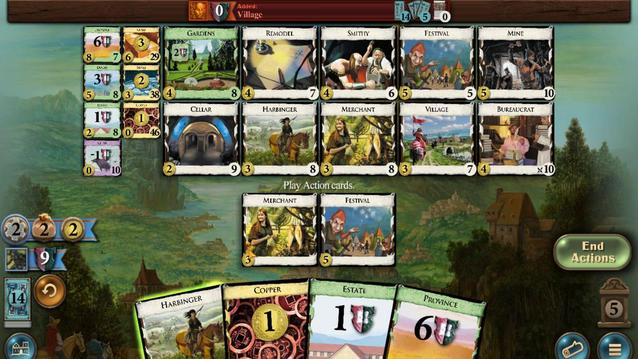 
Action: Mouse pressed left at (271, 229)
Screenshot: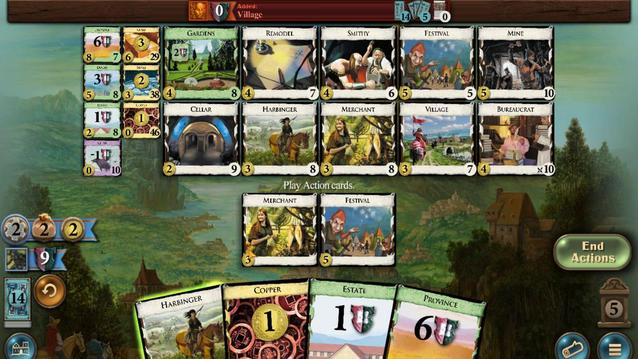 
Action: Mouse moved to (269, 238)
Screenshot: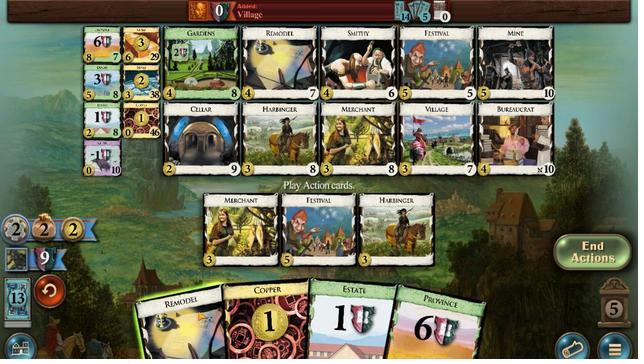 
Action: Mouse pressed left at (269, 238)
Screenshot: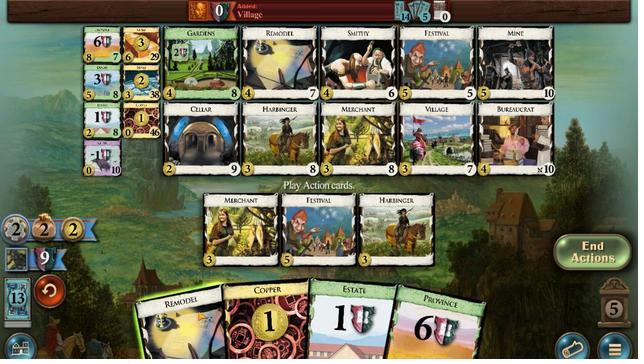 
Action: Mouse moved to (257, 238)
Screenshot: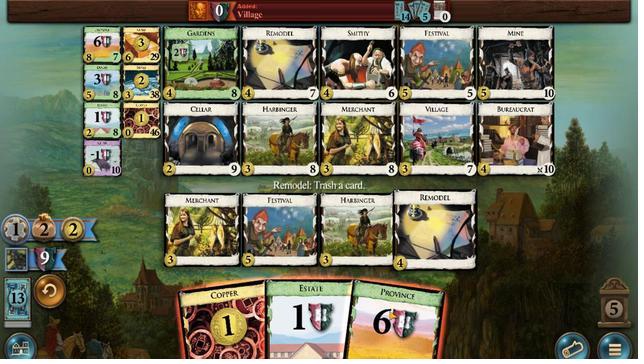 
Action: Mouse pressed left at (257, 238)
Screenshot: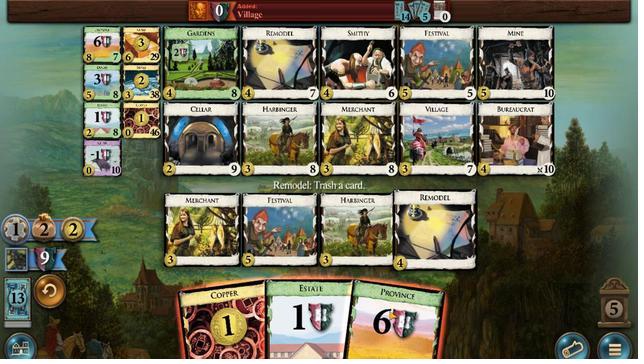 
Action: Mouse moved to (274, 122)
Screenshot: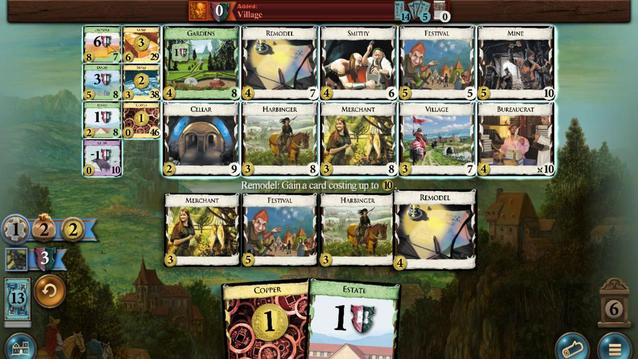 
Action: Mouse pressed left at (274, 122)
Screenshot: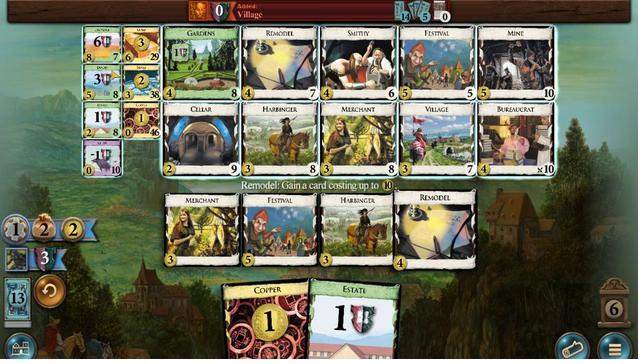 
Action: Mouse moved to (274, 150)
Screenshot: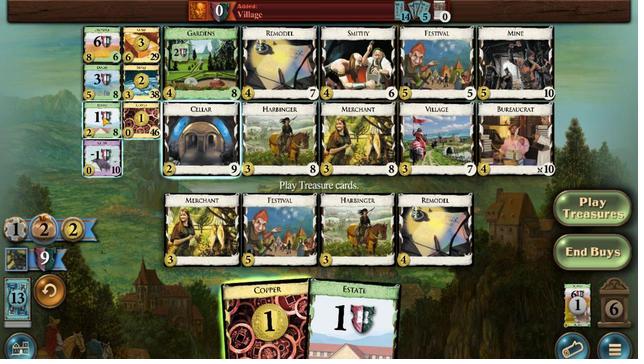 
Action: Mouse pressed left at (274, 150)
Screenshot: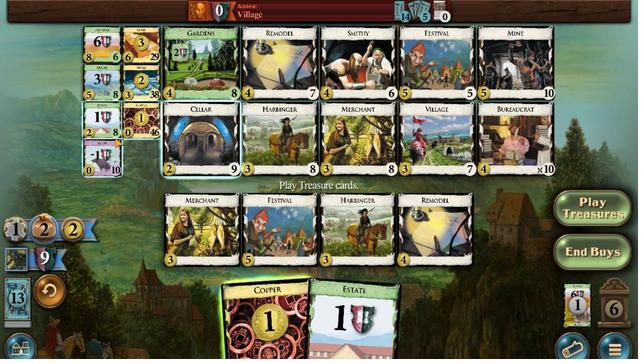 
Action: Mouse moved to (264, 233)
Screenshot: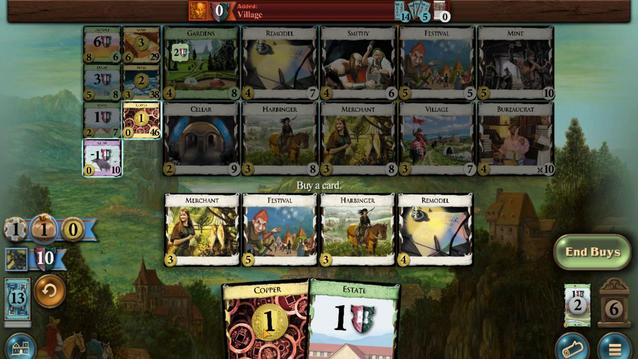 
Action: Mouse pressed left at (264, 233)
Screenshot: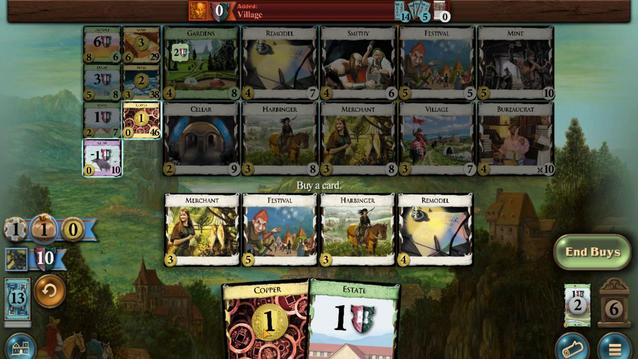 
Action: Mouse moved to (271, 216)
Screenshot: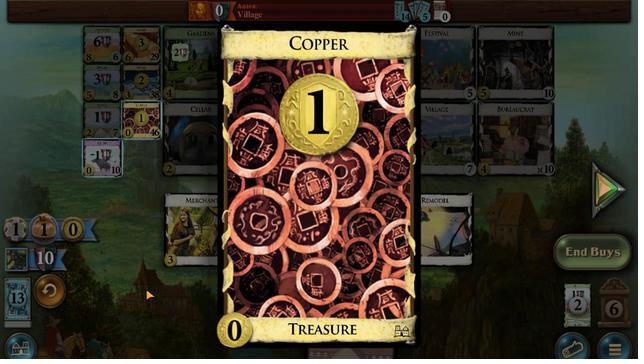 
Action: Mouse pressed left at (271, 216)
Screenshot: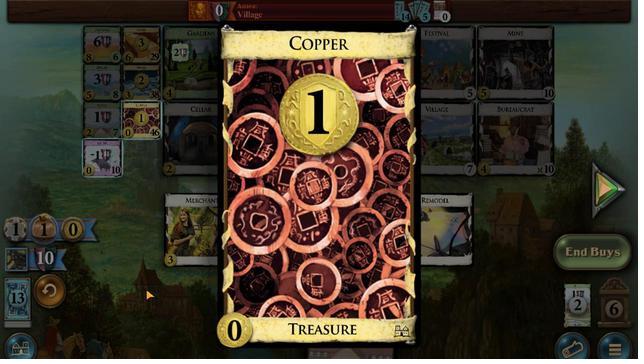 
Action: Mouse moved to (271, 152)
Screenshot: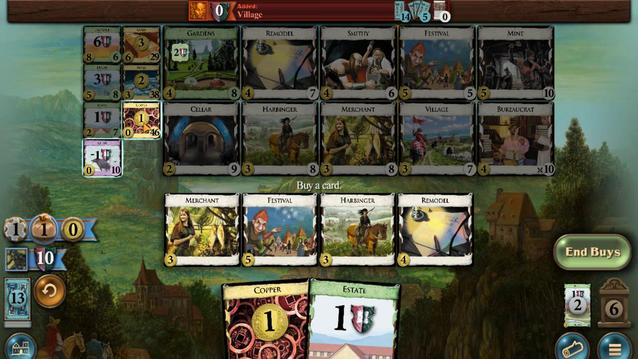 
Action: Mouse pressed left at (271, 152)
Screenshot: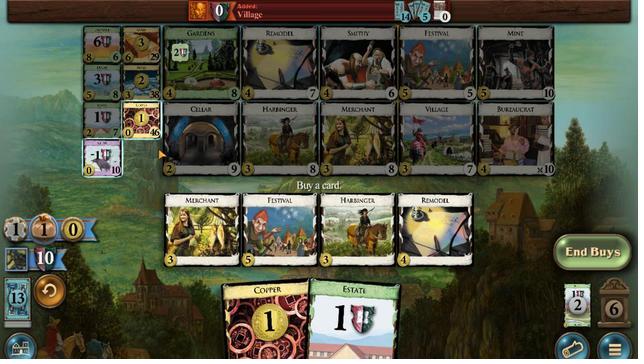 
Action: Mouse moved to (272, 236)
Screenshot: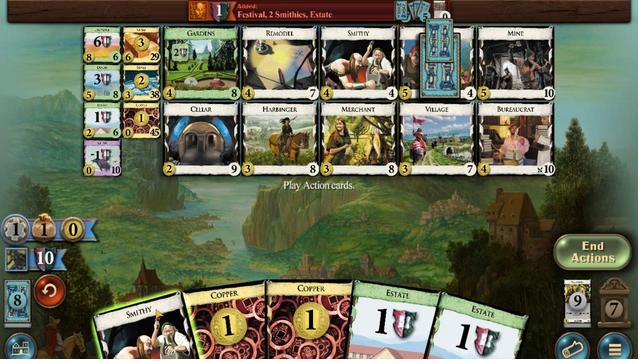 
Action: Mouse pressed left at (272, 236)
Screenshot: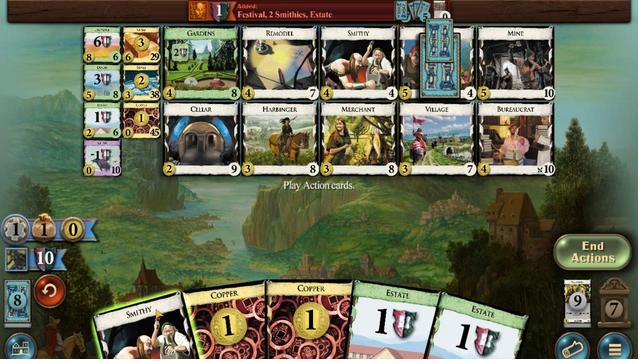 
Action: Mouse moved to (256, 231)
Screenshot: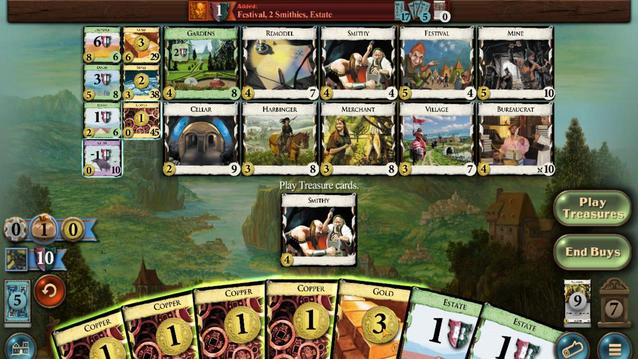 
Action: Mouse pressed left at (256, 231)
Screenshot: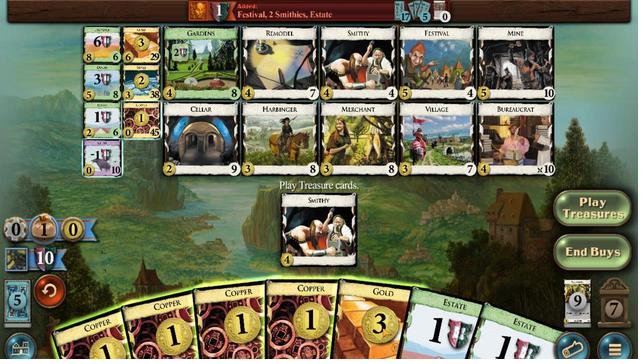 
Action: Mouse moved to (258, 231)
Screenshot: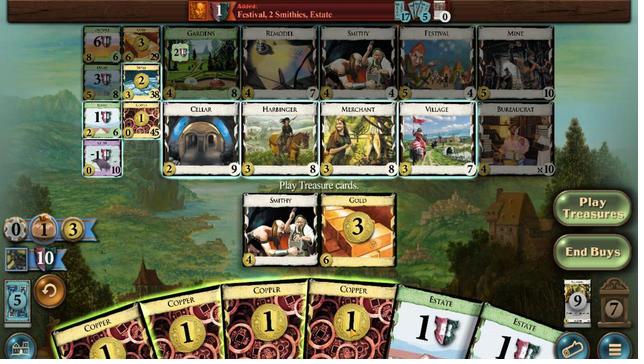 
Action: Mouse pressed left at (258, 231)
Screenshot: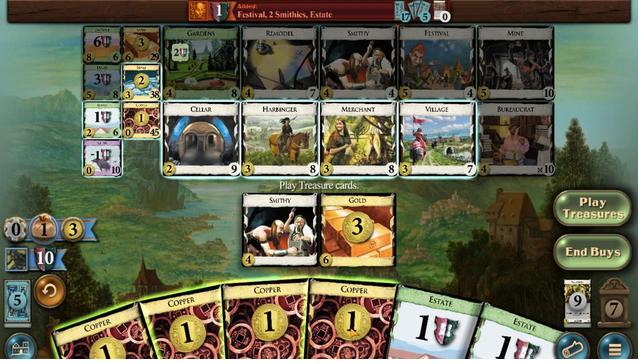 
Action: Mouse moved to (260, 229)
Screenshot: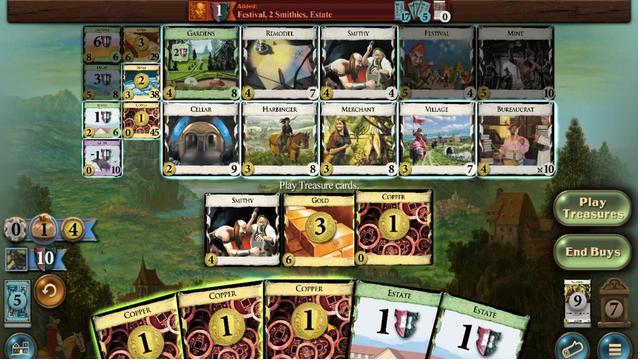 
Action: Mouse pressed left at (260, 229)
Screenshot: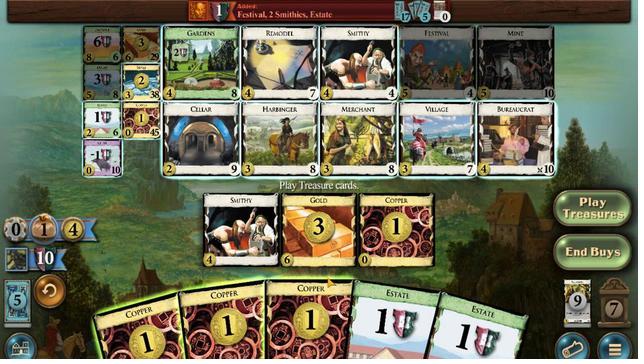 
Action: Mouse moved to (269, 238)
Screenshot: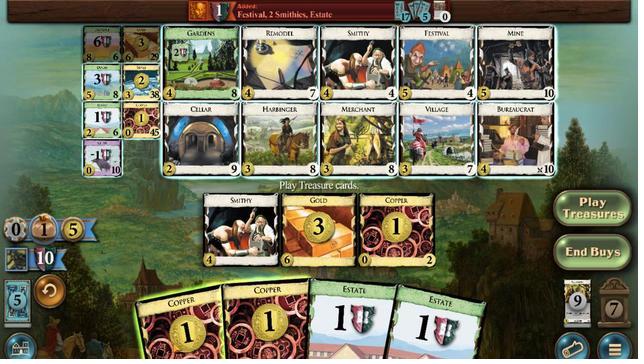 
Action: Mouse pressed left at (269, 238)
Screenshot: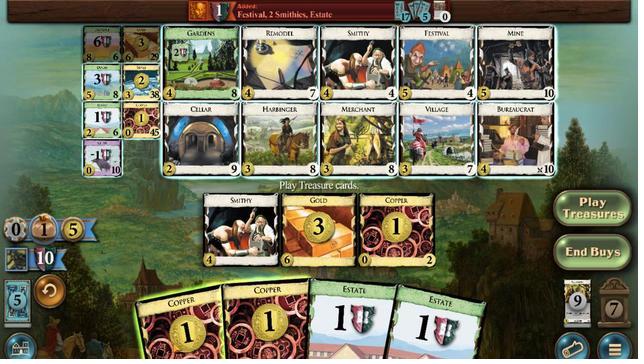 
Action: Mouse moved to (262, 126)
Screenshot: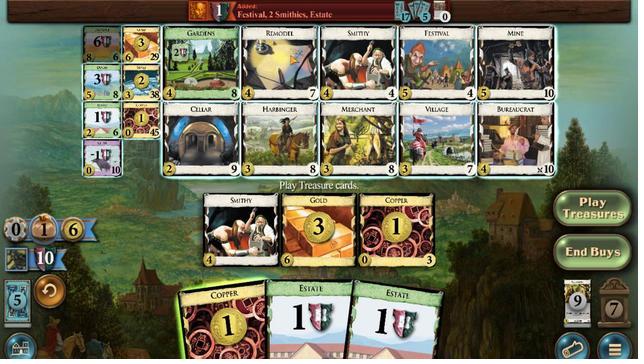 
Action: Mouse pressed left at (262, 126)
Screenshot: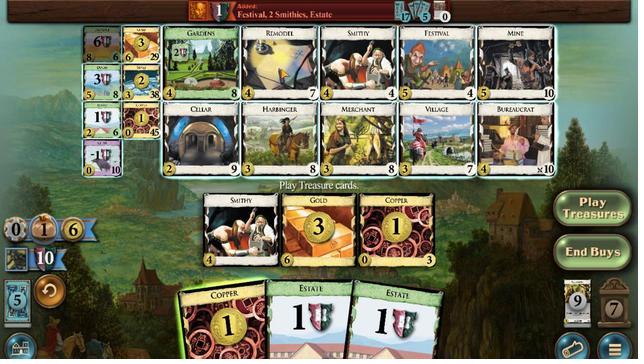 
Action: Mouse moved to (271, 233)
Screenshot: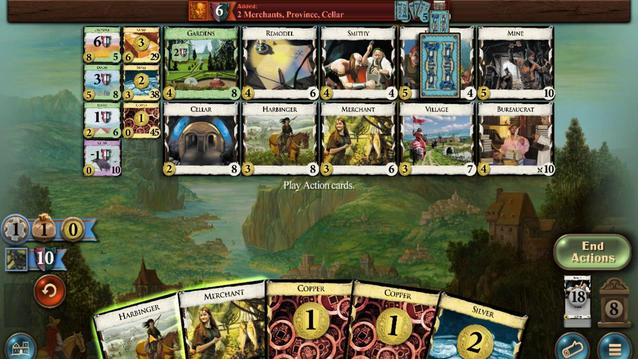 
Action: Mouse pressed left at (271, 233)
Screenshot: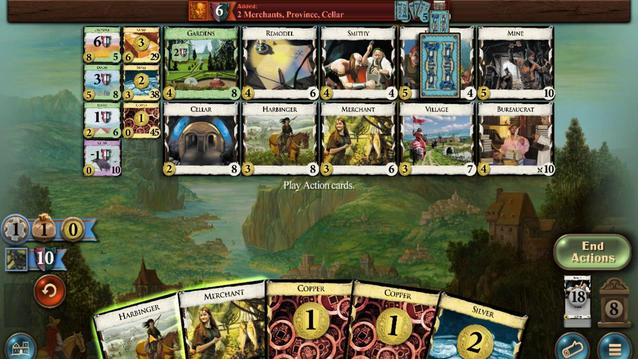 
Action: Mouse moved to (271, 233)
Screenshot: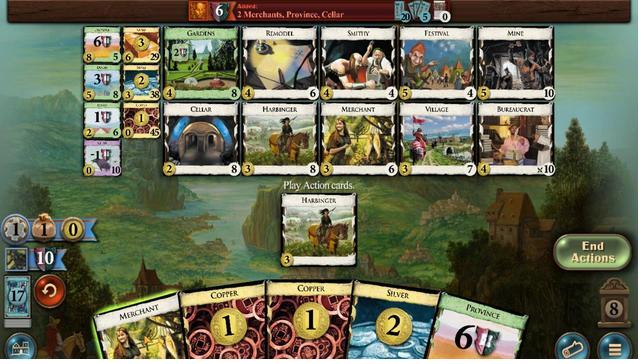
Action: Mouse pressed left at (271, 233)
Screenshot: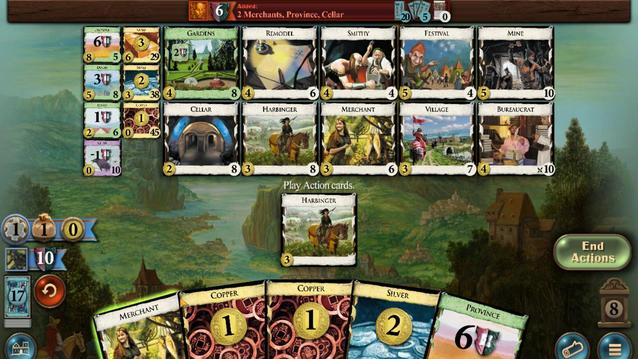 
Action: Mouse moved to (260, 224)
Screenshot: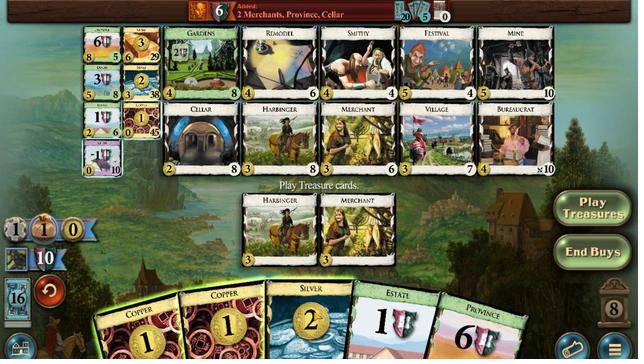 
Action: Mouse pressed left at (260, 224)
Screenshot: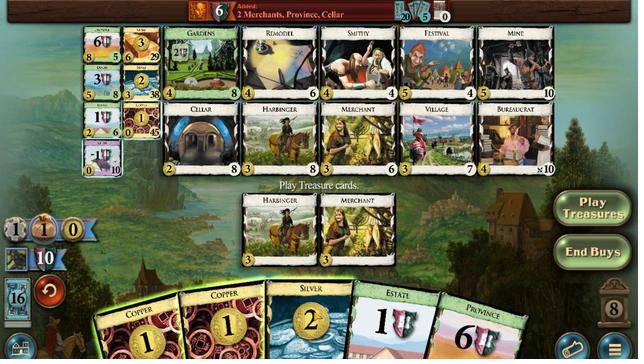 
Action: Mouse moved to (264, 232)
Screenshot: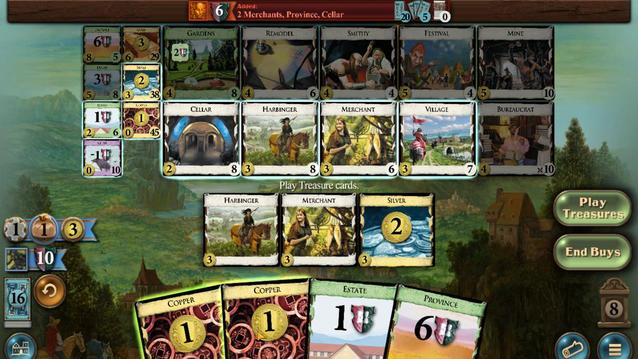 
Action: Mouse pressed left at (264, 232)
Screenshot: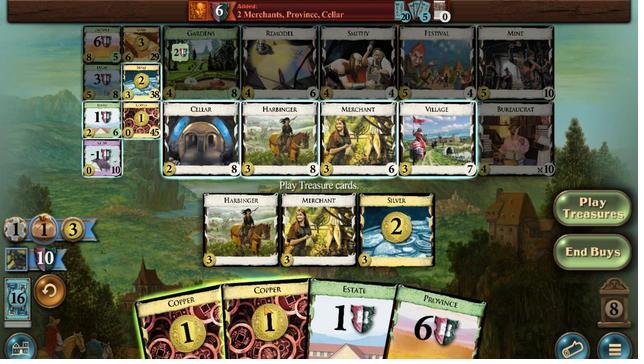 
Action: Mouse moved to (268, 124)
Screenshot: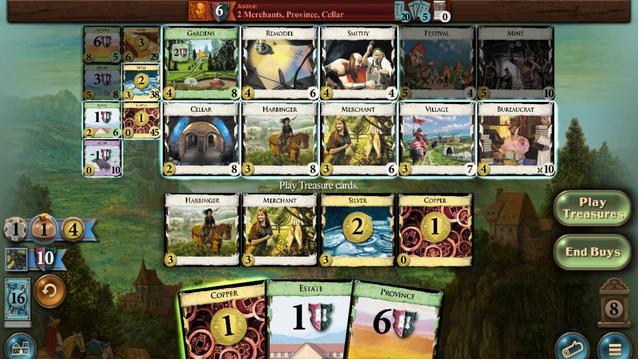 
Action: Mouse pressed left at (268, 124)
Screenshot: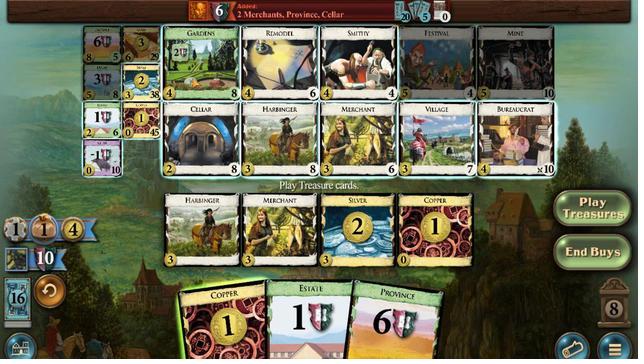 
Action: Mouse moved to (271, 232)
Screenshot: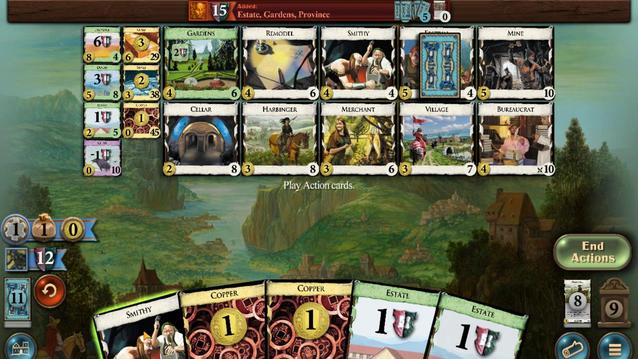 
Action: Mouse pressed left at (271, 232)
Screenshot: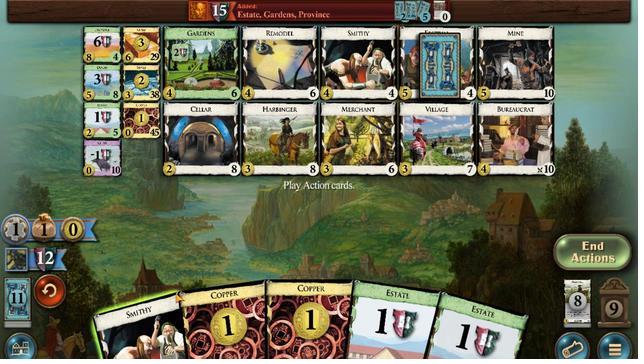 
Action: Mouse moved to (263, 233)
Screenshot: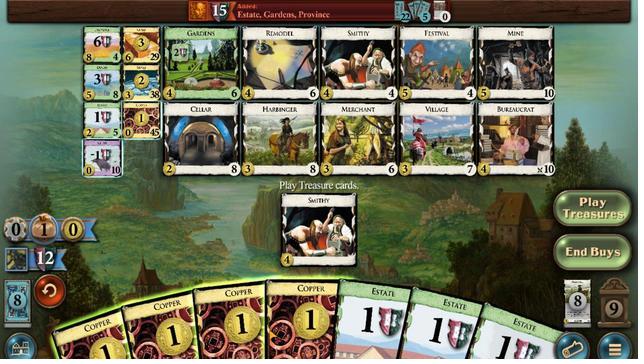 
Action: Mouse pressed left at (263, 233)
Screenshot: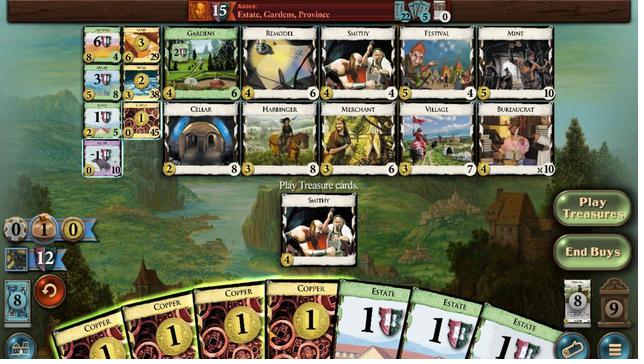 
Action: Mouse moved to (263, 241)
Screenshot: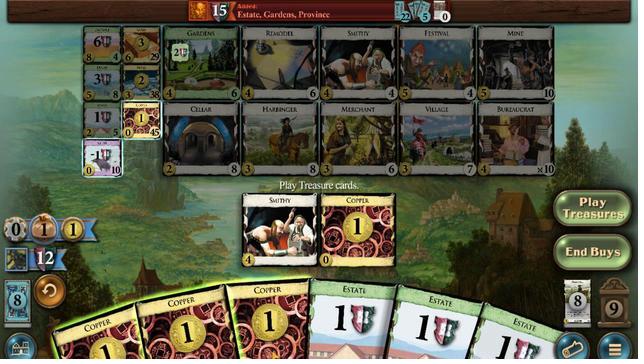 
Action: Mouse pressed left at (263, 241)
Screenshot: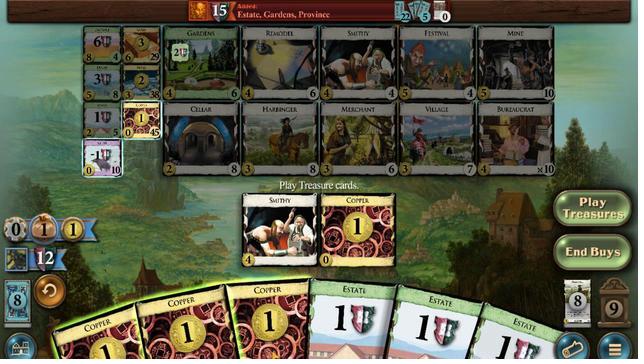 
Action: Mouse moved to (266, 233)
Screenshot: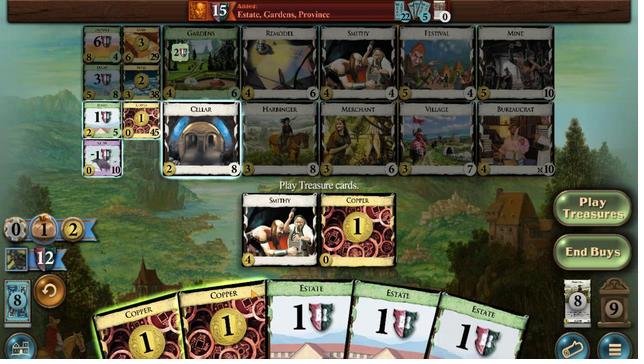 
Action: Mouse pressed left at (266, 233)
Screenshot: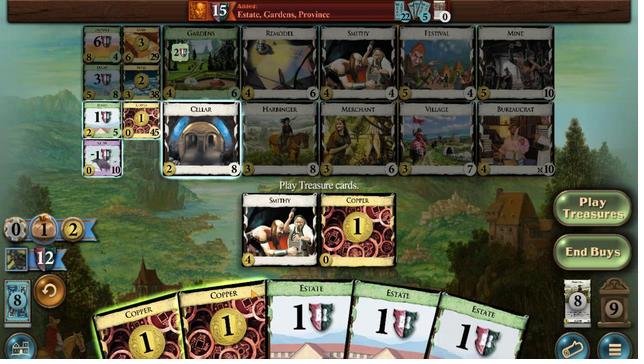 
Action: Mouse moved to (269, 230)
Screenshot: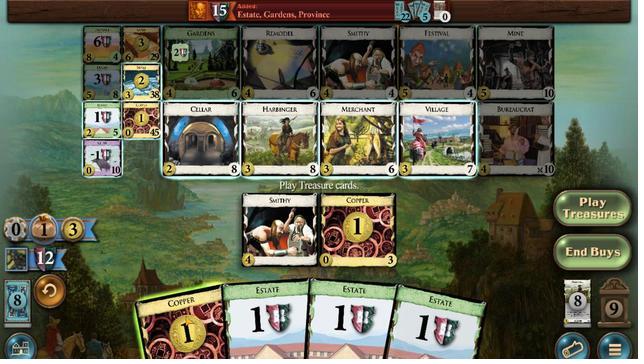 
Action: Mouse pressed left at (269, 230)
Screenshot: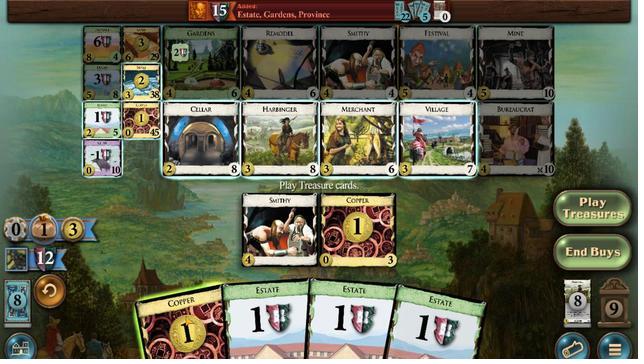 
Action: Mouse moved to (268, 125)
Screenshot: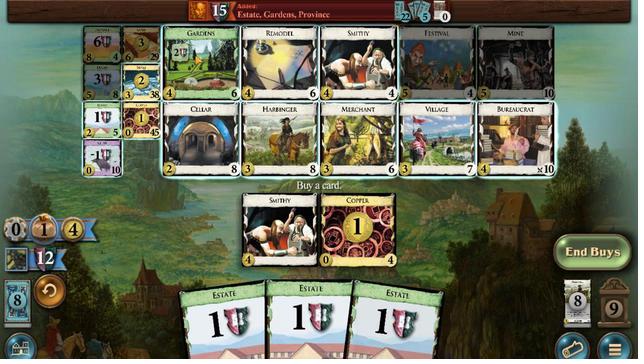 
Action: Mouse pressed left at (268, 125)
Screenshot: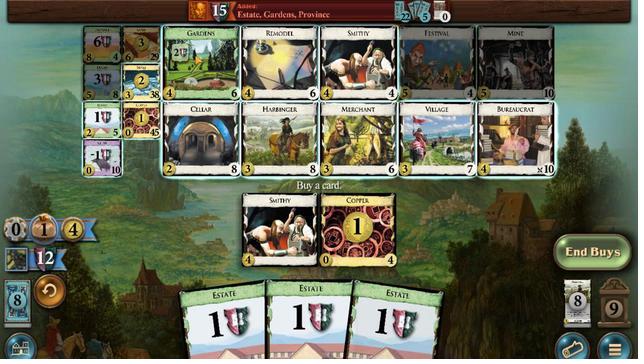 
Action: Mouse moved to (267, 231)
Screenshot: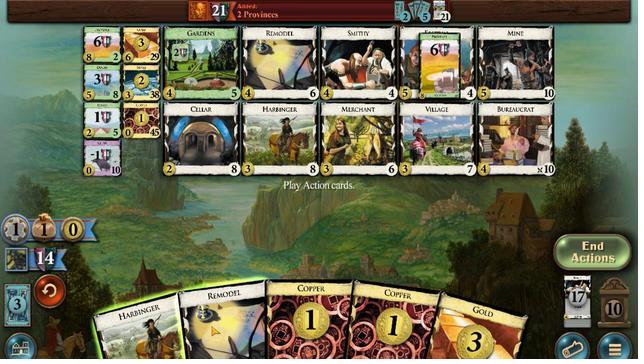 
Action: Mouse pressed left at (267, 231)
Screenshot: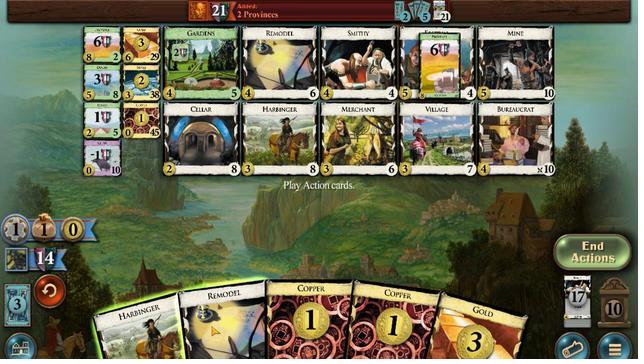 
Action: Mouse moved to (269, 231)
Screenshot: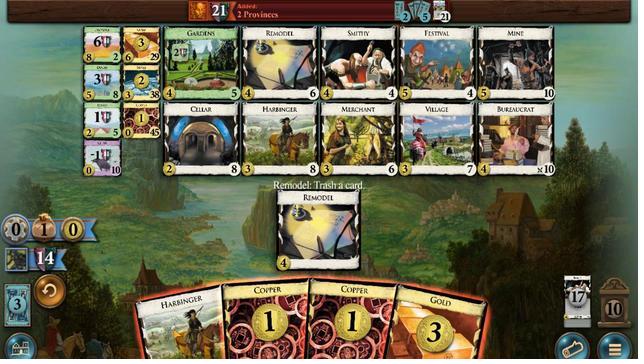 
Action: Mouse pressed left at (269, 231)
Screenshot: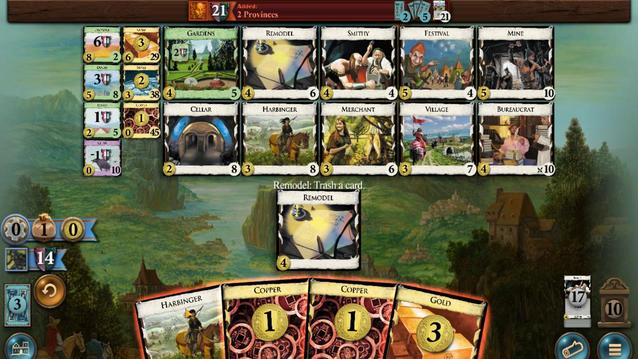 
Action: Mouse moved to (274, 134)
Screenshot: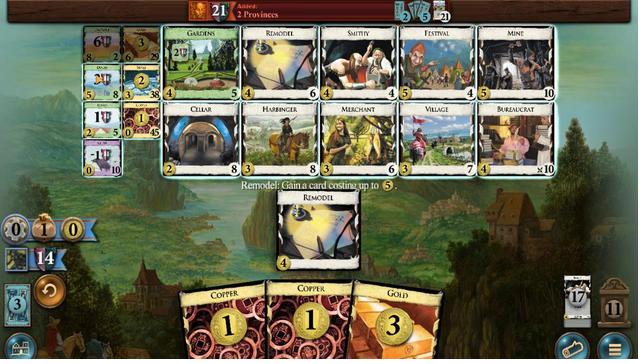 
Action: Mouse pressed left at (274, 134)
Screenshot: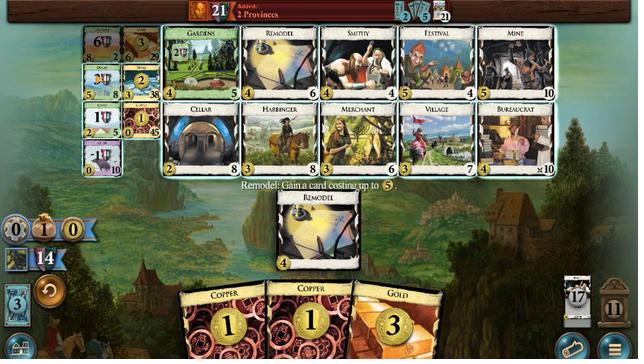 
Action: Mouse moved to (256, 236)
Screenshot: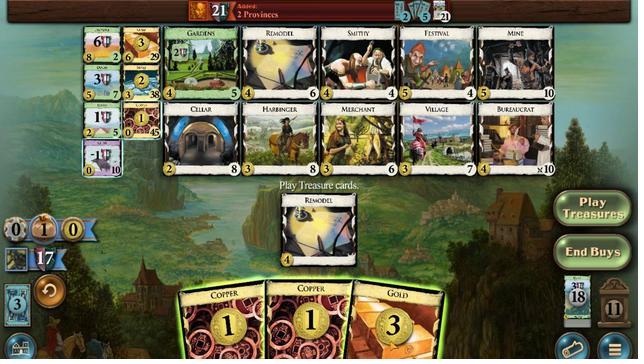 
Action: Mouse pressed left at (256, 236)
Screenshot: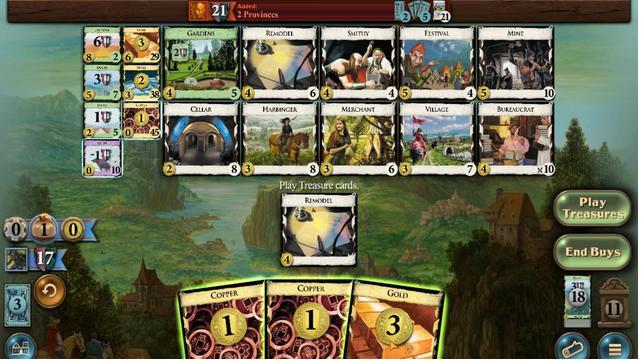 
Action: Mouse moved to (256, 229)
Screenshot: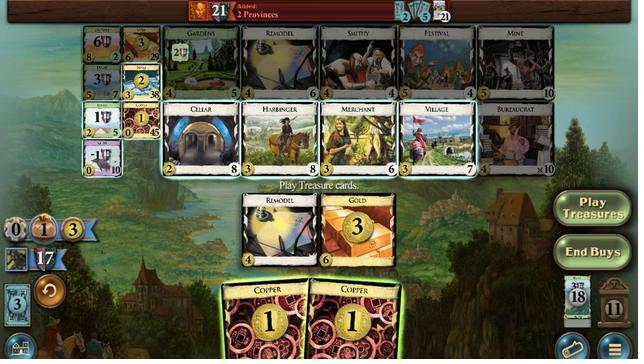 
Action: Mouse pressed left at (256, 229)
Screenshot: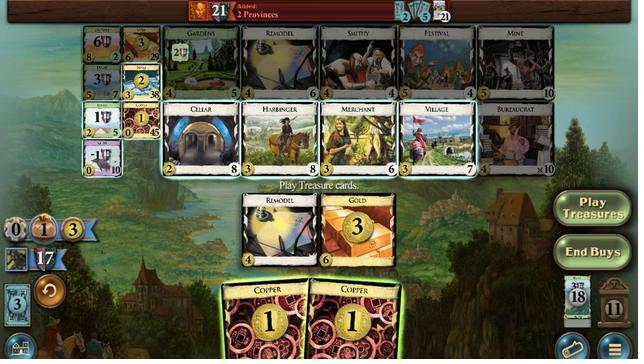 
Action: Mouse moved to (260, 227)
Screenshot: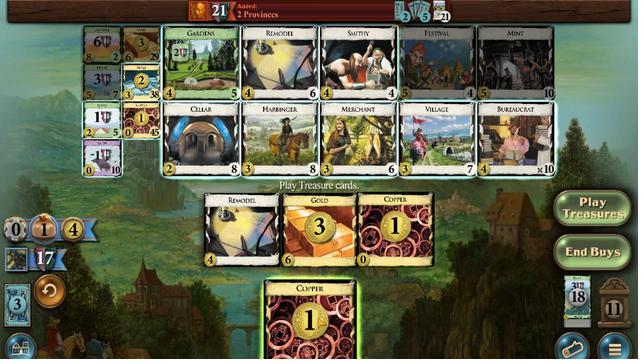 
Action: Mouse pressed left at (260, 227)
Screenshot: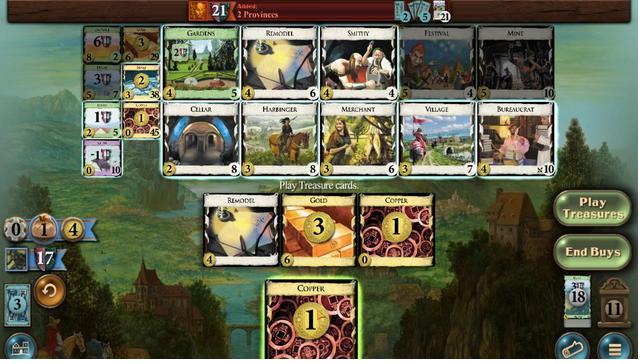 
Action: Mouse moved to (274, 137)
Screenshot: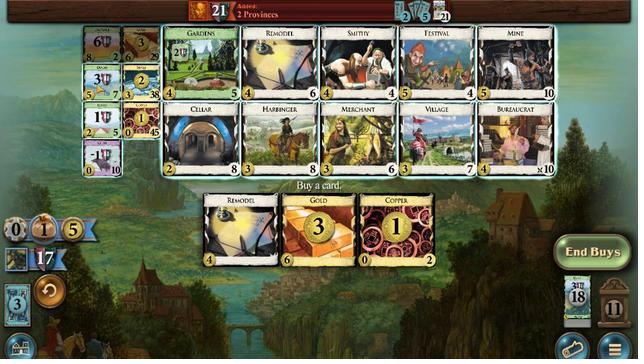 
Action: Mouse pressed left at (274, 137)
Screenshot: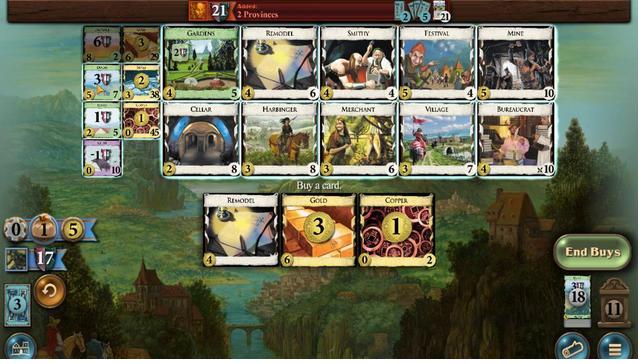 
Action: Mouse moved to (262, 225)
Screenshot: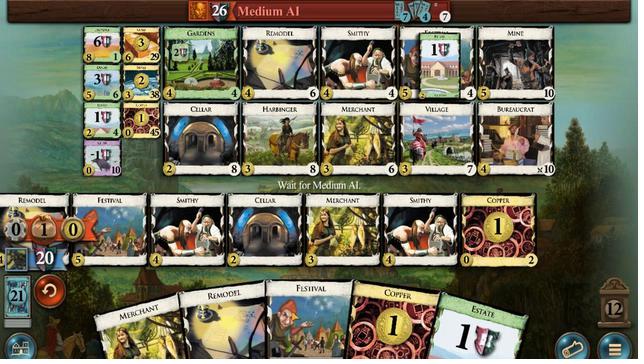 
Action: Mouse pressed left at (262, 225)
Screenshot: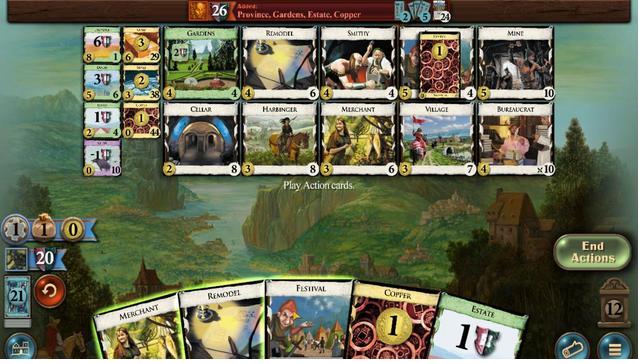 
Action: Mouse moved to (264, 230)
Screenshot: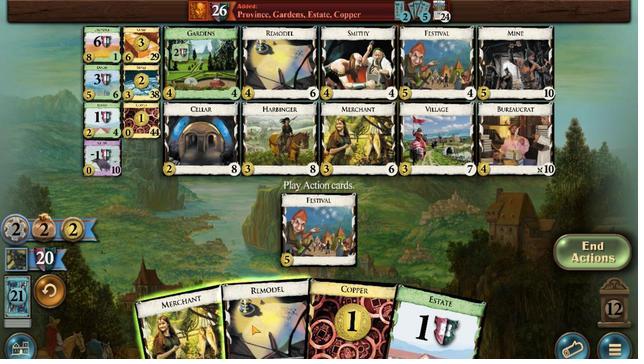 
Action: Mouse pressed left at (264, 230)
Screenshot: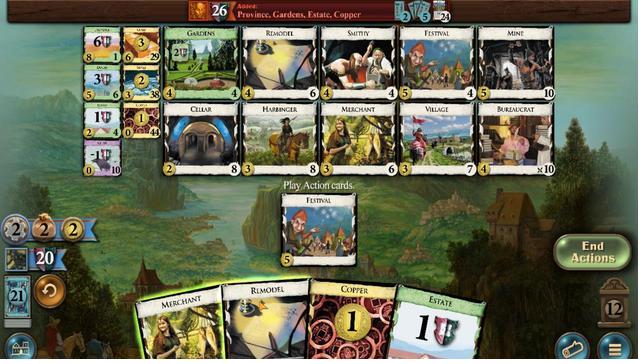 
Action: Mouse moved to (266, 229)
Screenshot: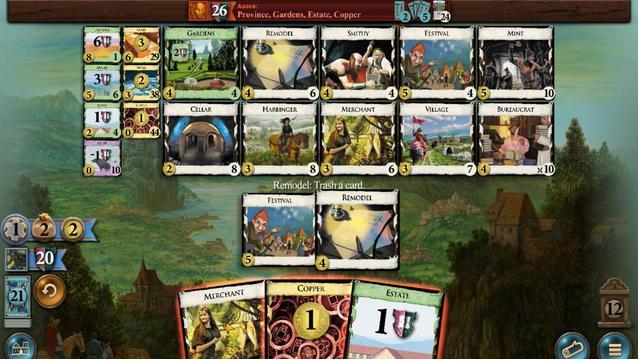 
Action: Mouse pressed left at (266, 229)
Screenshot: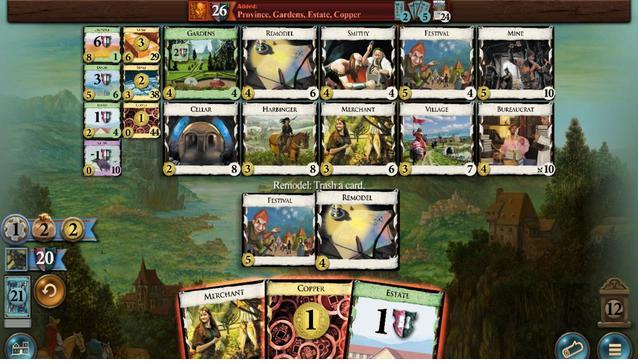 
Action: Mouse moved to (273, 138)
Screenshot: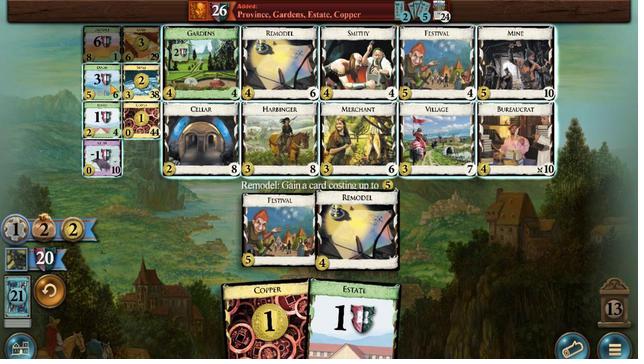 
Action: Mouse pressed left at (273, 138)
Screenshot: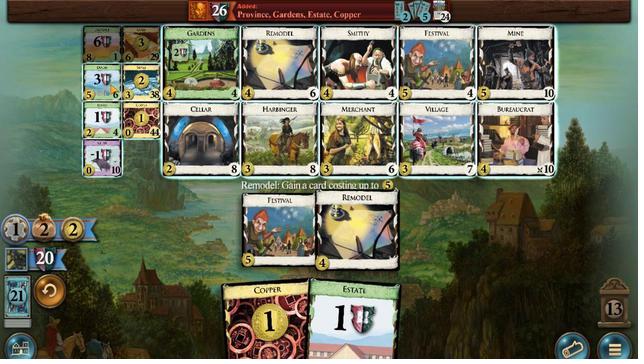 
Action: Mouse moved to (262, 238)
Screenshot: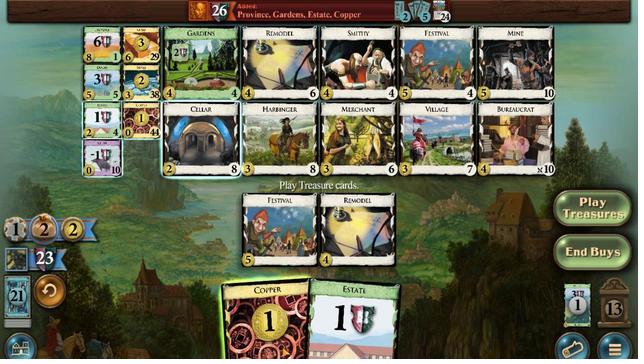 
Action: Mouse pressed left at (262, 238)
Screenshot: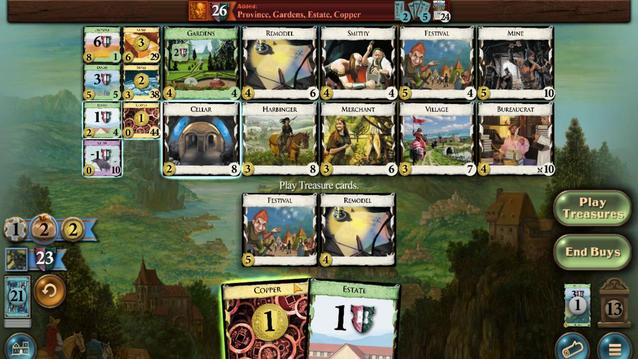 
Action: Mouse moved to (274, 150)
Screenshot: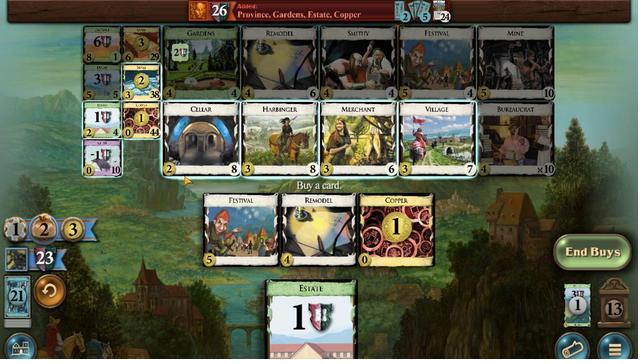 
Action: Mouse pressed left at (274, 150)
Screenshot: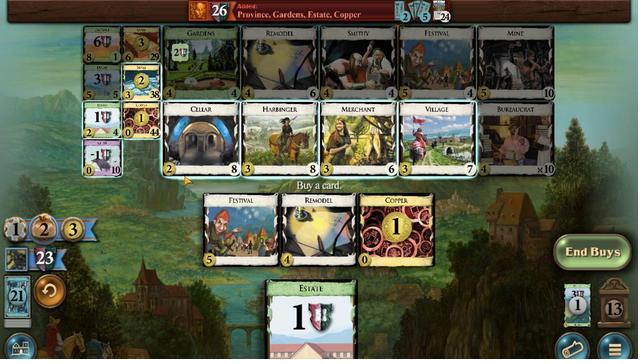 
Action: Mouse moved to (271, 150)
Screenshot: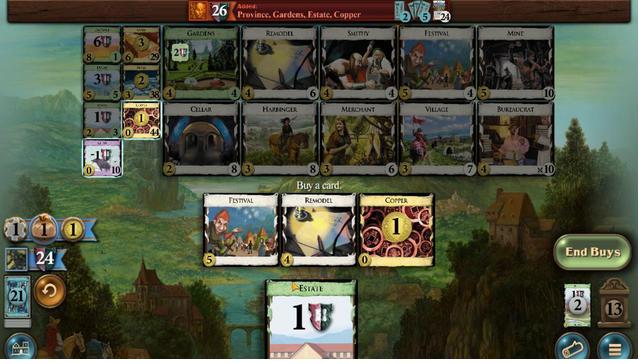 
Action: Mouse pressed left at (271, 150)
Screenshot: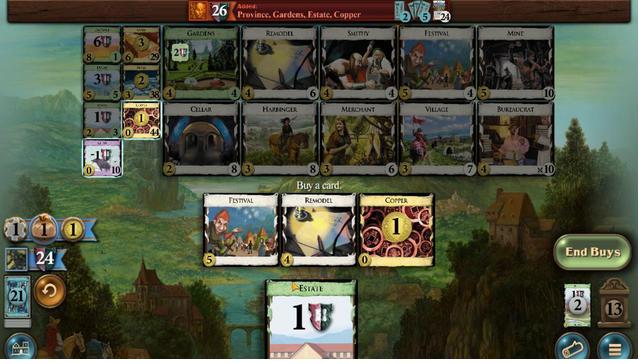 
Action: Mouse moved to (271, 233)
Screenshot: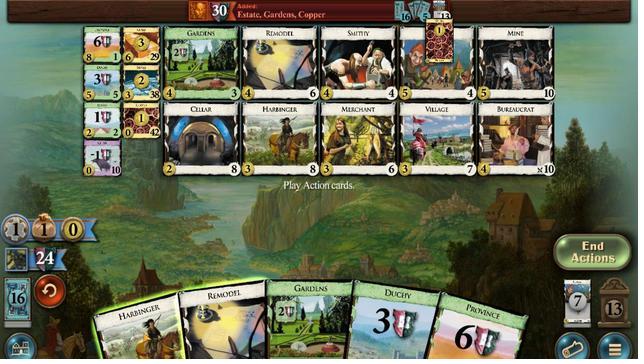 
Action: Mouse pressed left at (271, 233)
Screenshot: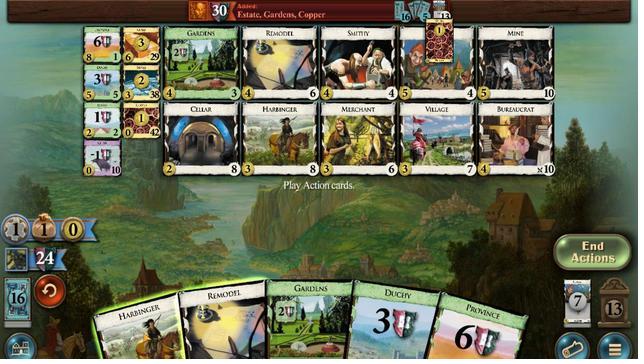 
Action: Mouse moved to (260, 132)
Screenshot: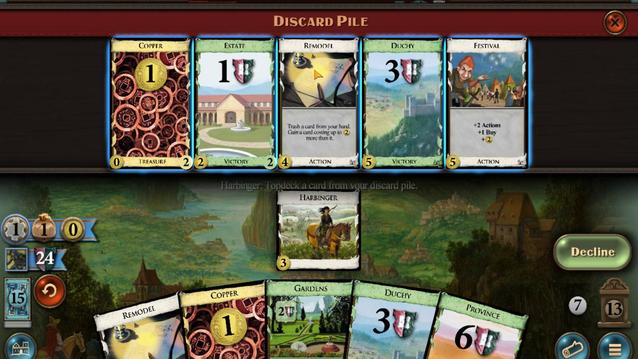 
Action: Mouse pressed left at (260, 132)
Screenshot: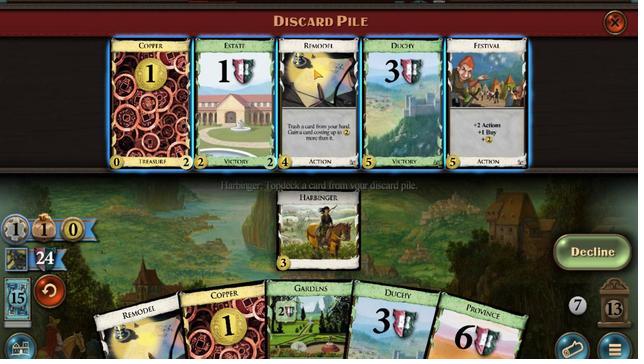 
Action: Mouse moved to (271, 233)
Screenshot: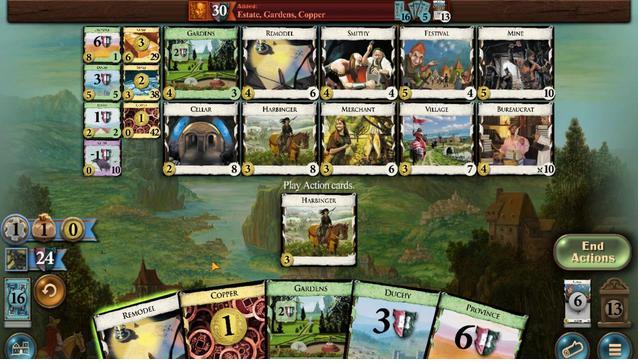 
Action: Mouse pressed left at (271, 233)
Screenshot: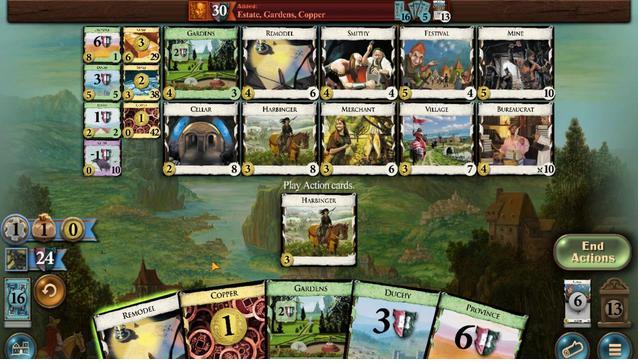 
Action: Mouse moved to (252, 235)
Screenshot: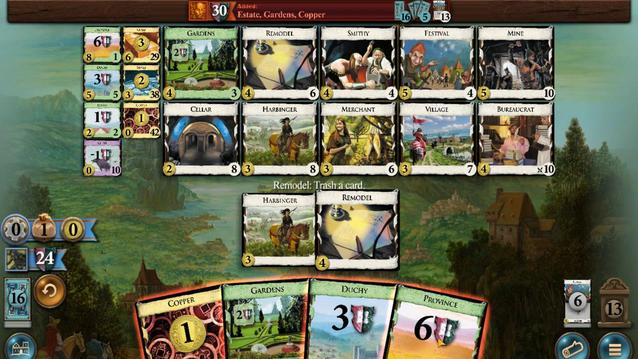 
Action: Mouse pressed left at (252, 235)
Screenshot: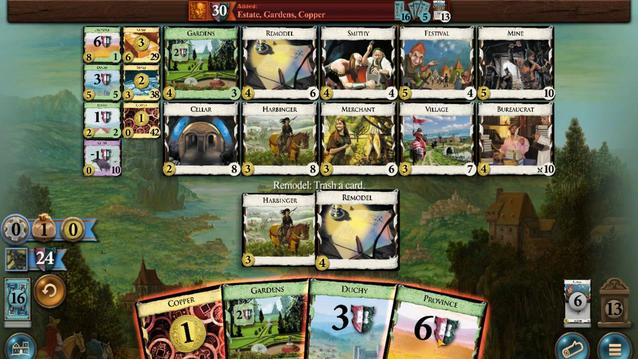 
Action: Mouse moved to (274, 123)
Screenshot: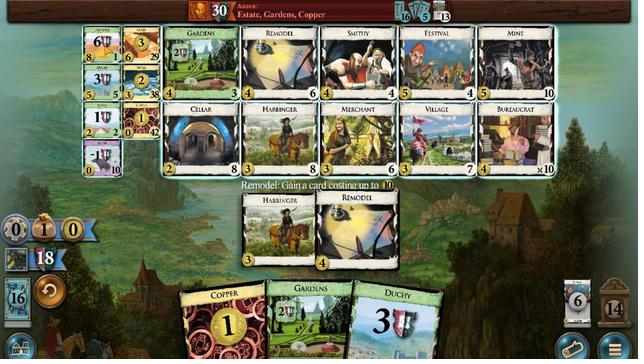
Action: Mouse pressed left at (274, 123)
Screenshot: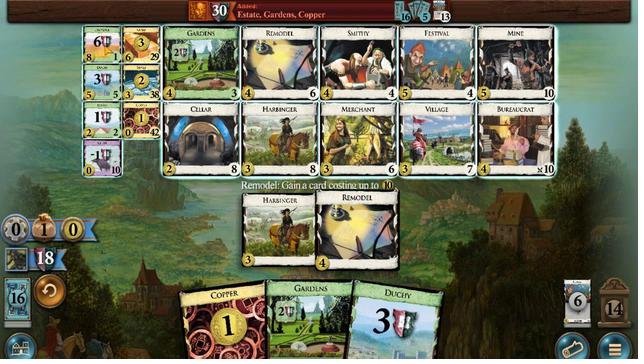 
Action: Mouse moved to (266, 231)
Screenshot: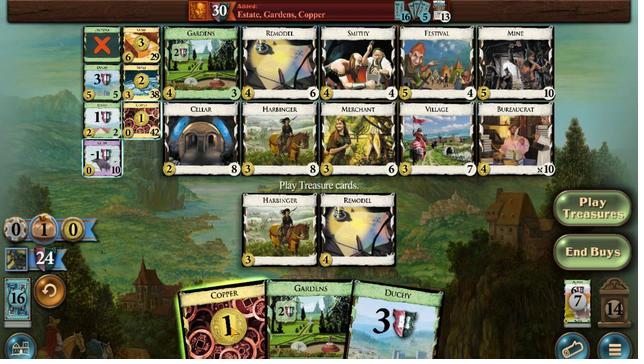 
Action: Mouse pressed left at (266, 231)
Screenshot: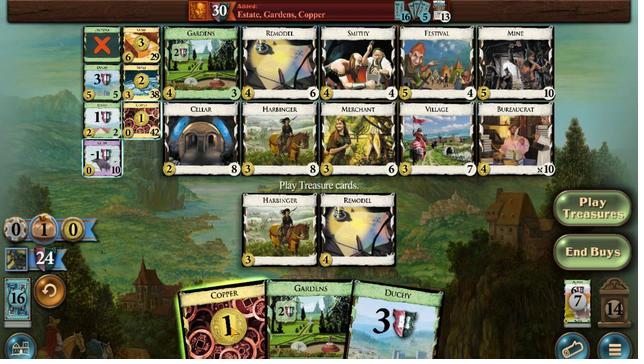 
Action: Mouse moved to (272, 150)
Screenshot: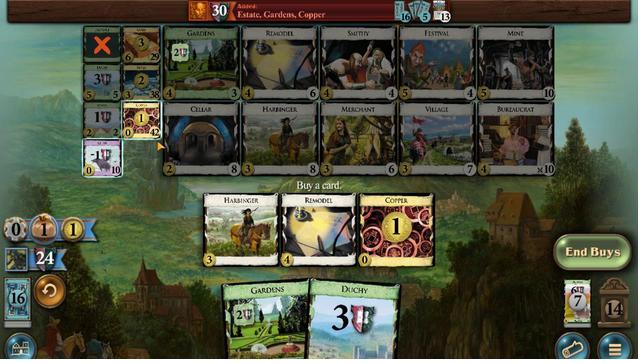 
Action: Mouse pressed left at (272, 150)
Screenshot: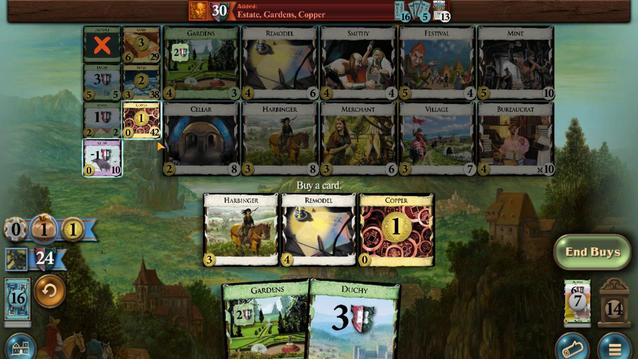 
Action: Mouse moved to (253, 221)
Screenshot: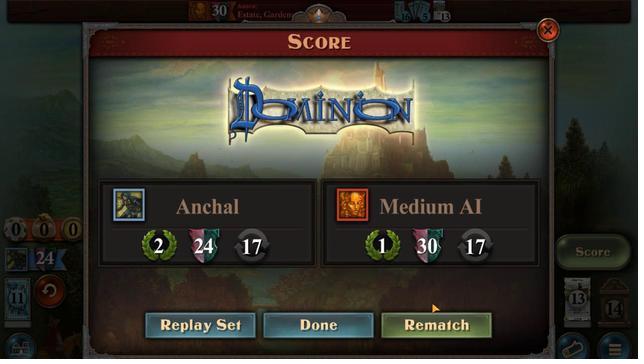
